 Task: Search one way flight ticket for 2 adults, 2 children, 2 infants in seat in first from Detroit: Detroit Metro Wayne County Airport to Jacksonville: Albert J. Ellis Airport on 5-3-2023. Number of bags: 1 checked bag. Price is upto 81000. Outbound departure time preference is 4:30.
Action: Mouse moved to (231, 368)
Screenshot: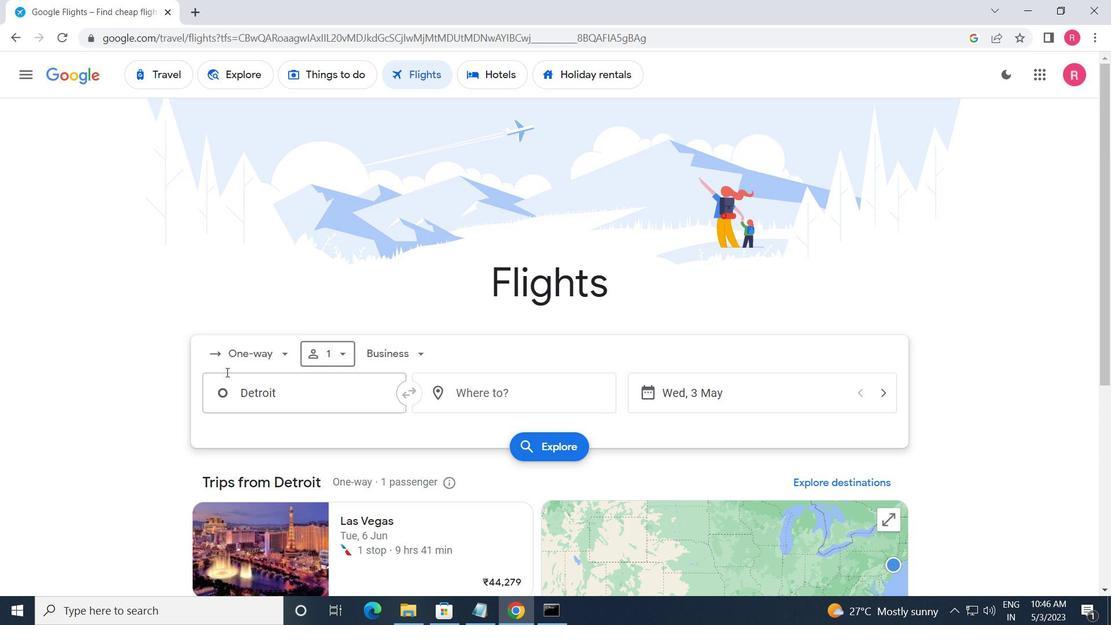 
Action: Mouse pressed left at (231, 368)
Screenshot: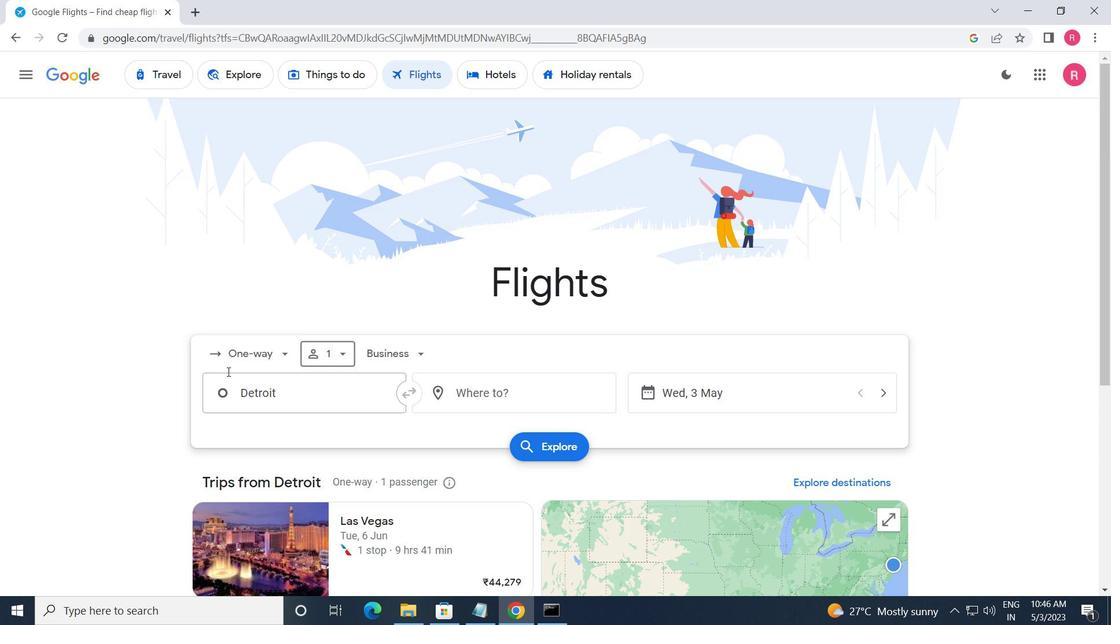 
Action: Mouse moved to (244, 427)
Screenshot: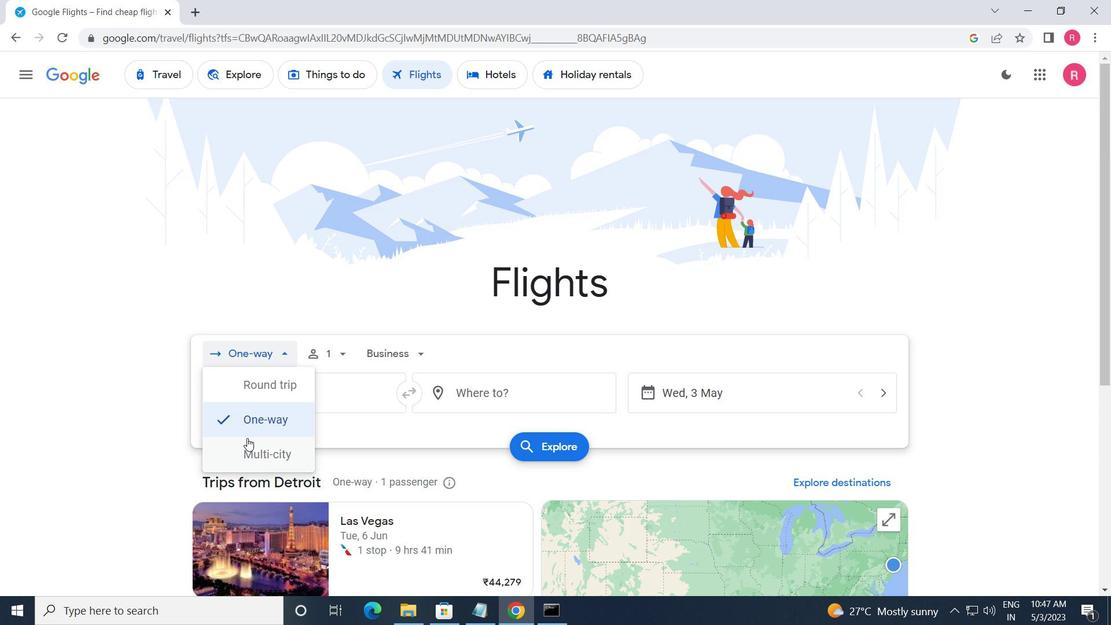 
Action: Mouse pressed left at (244, 427)
Screenshot: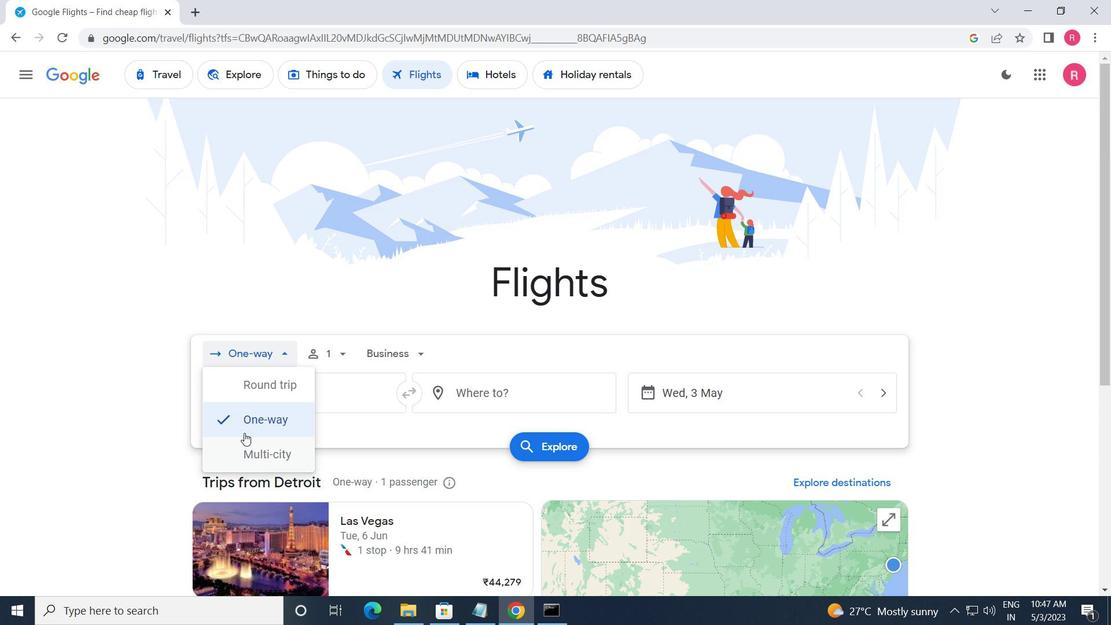 
Action: Mouse moved to (310, 357)
Screenshot: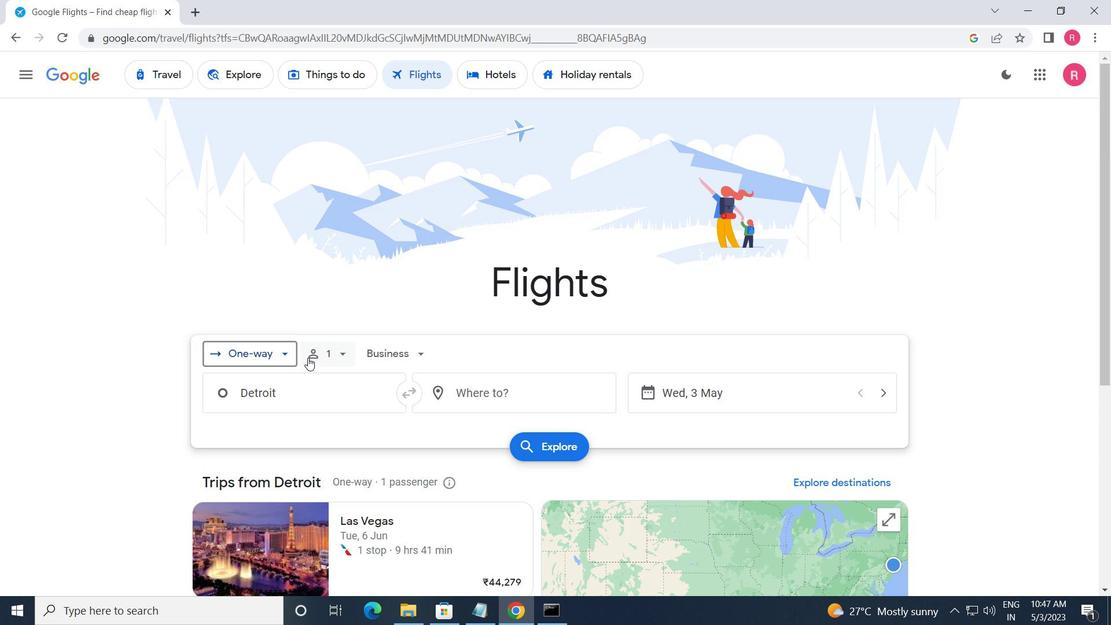 
Action: Mouse pressed left at (310, 357)
Screenshot: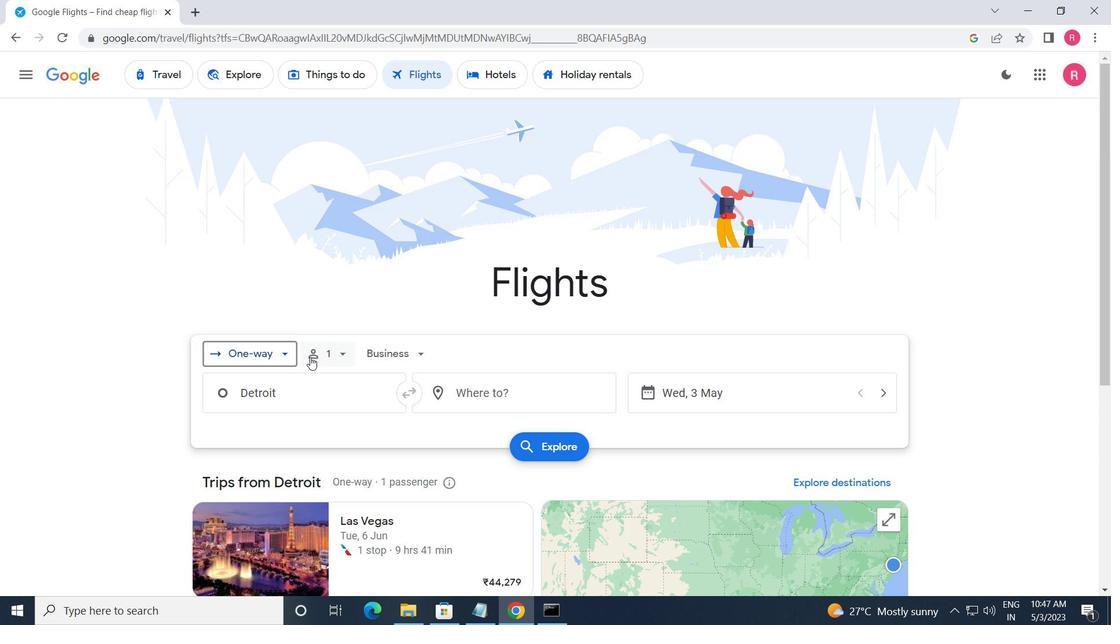 
Action: Mouse moved to (448, 394)
Screenshot: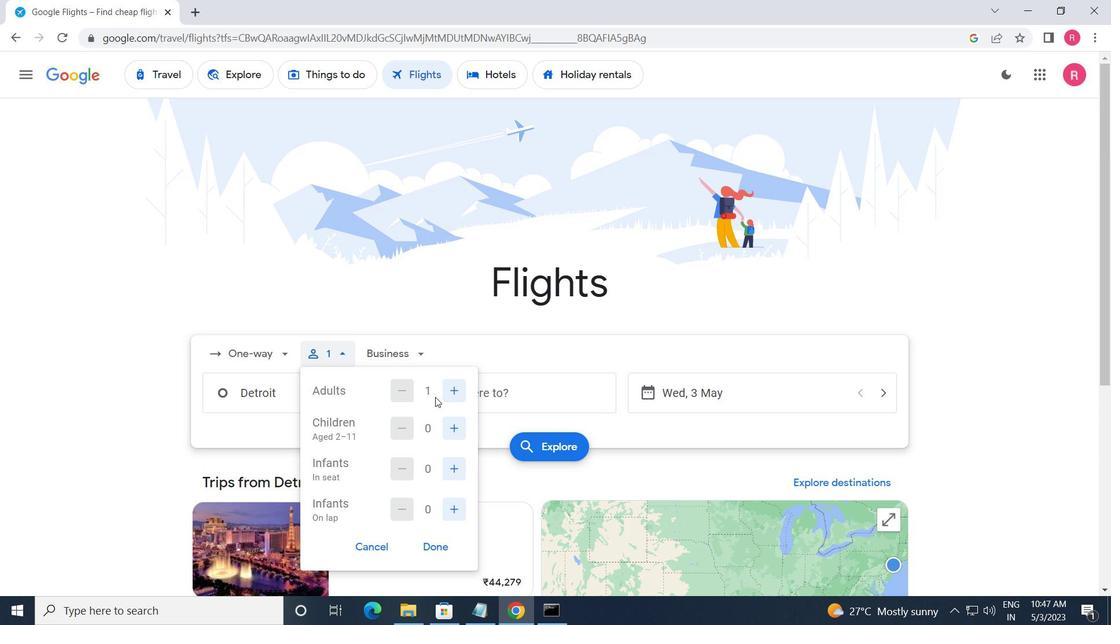 
Action: Mouse pressed left at (448, 394)
Screenshot: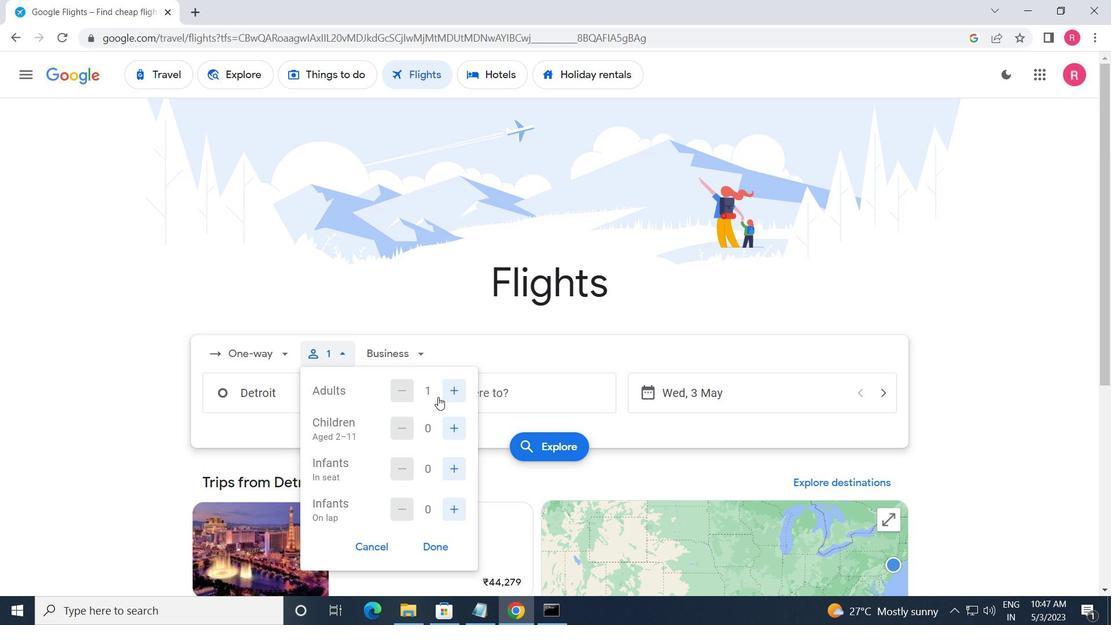 
Action: Mouse moved to (450, 419)
Screenshot: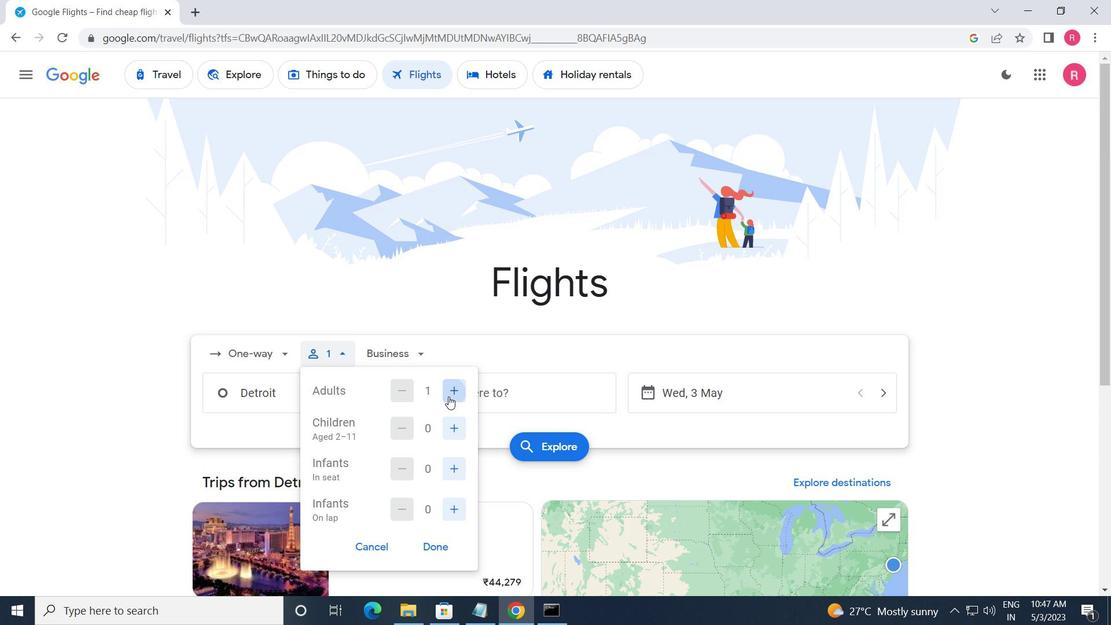 
Action: Mouse pressed left at (450, 419)
Screenshot: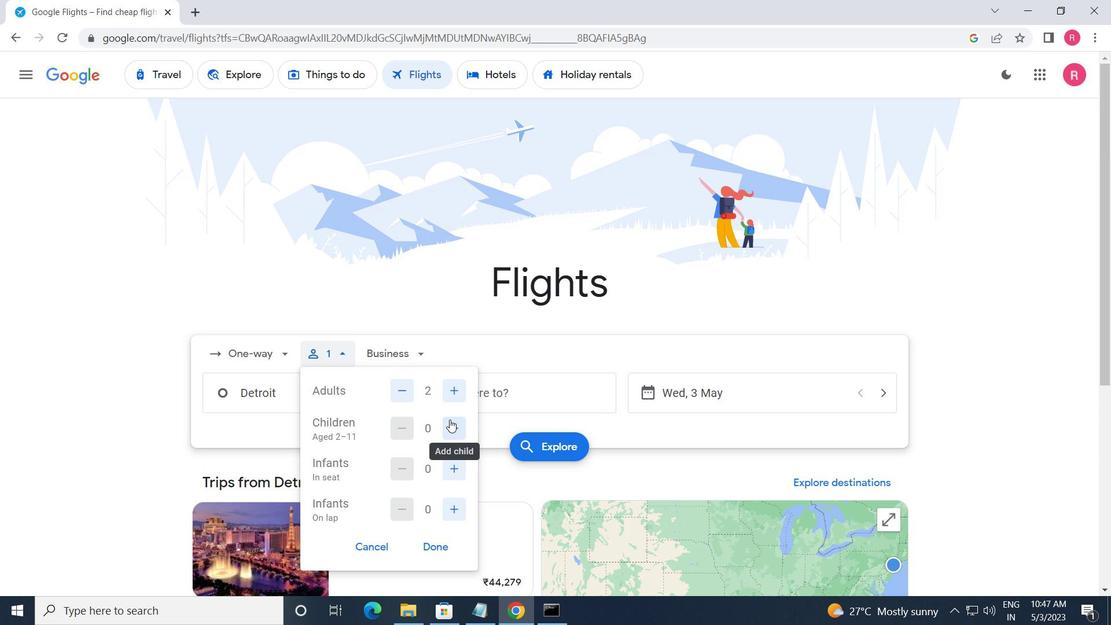 
Action: Mouse pressed left at (450, 419)
Screenshot: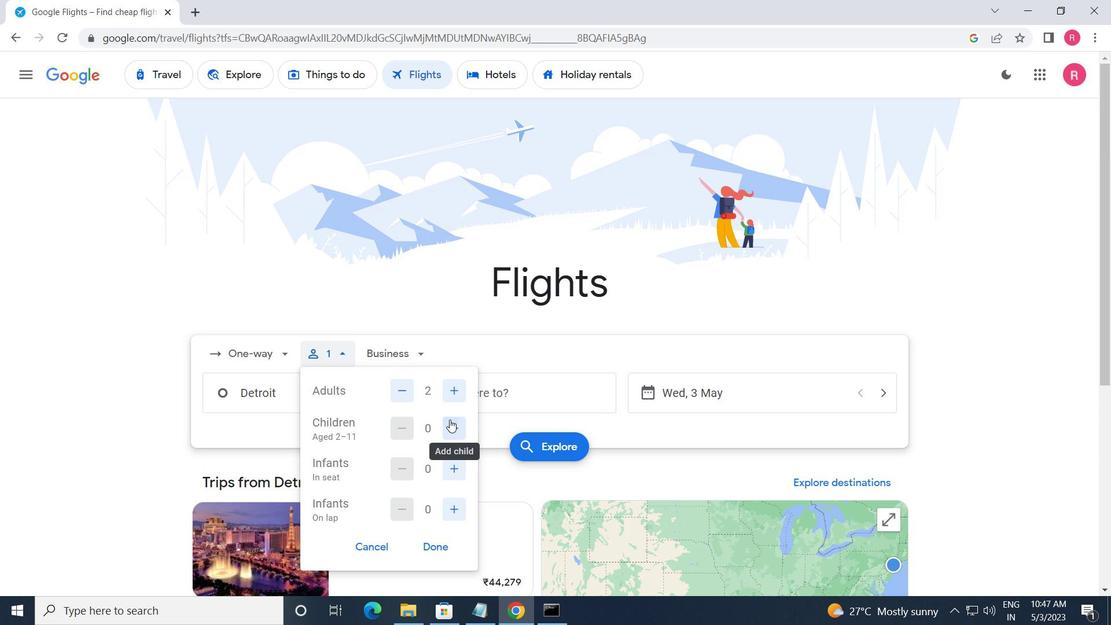 
Action: Mouse moved to (458, 467)
Screenshot: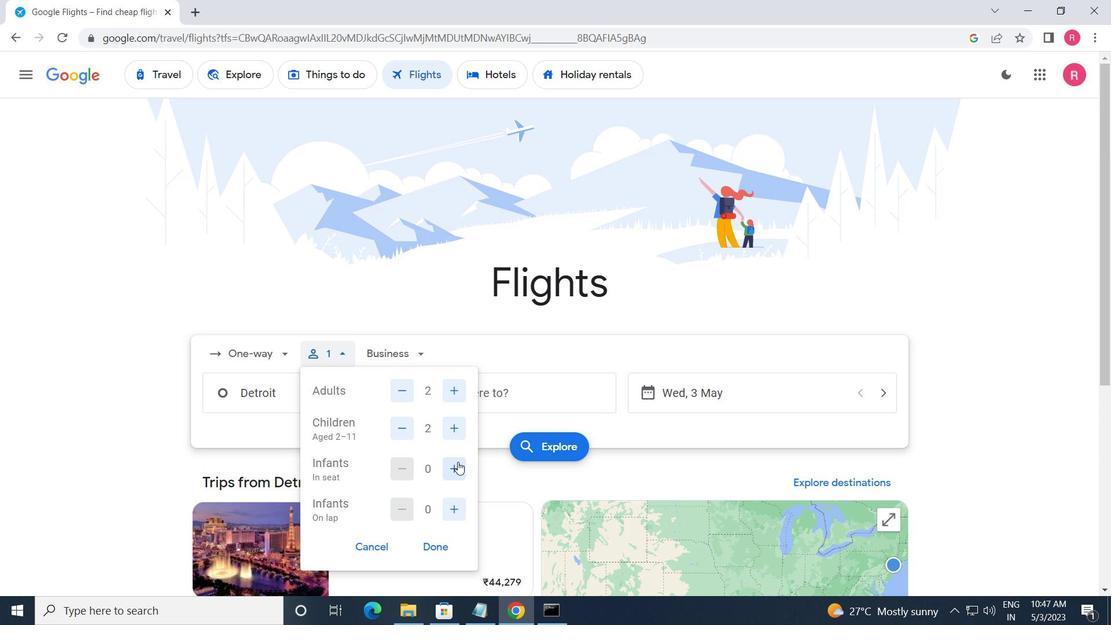 
Action: Mouse pressed left at (458, 467)
Screenshot: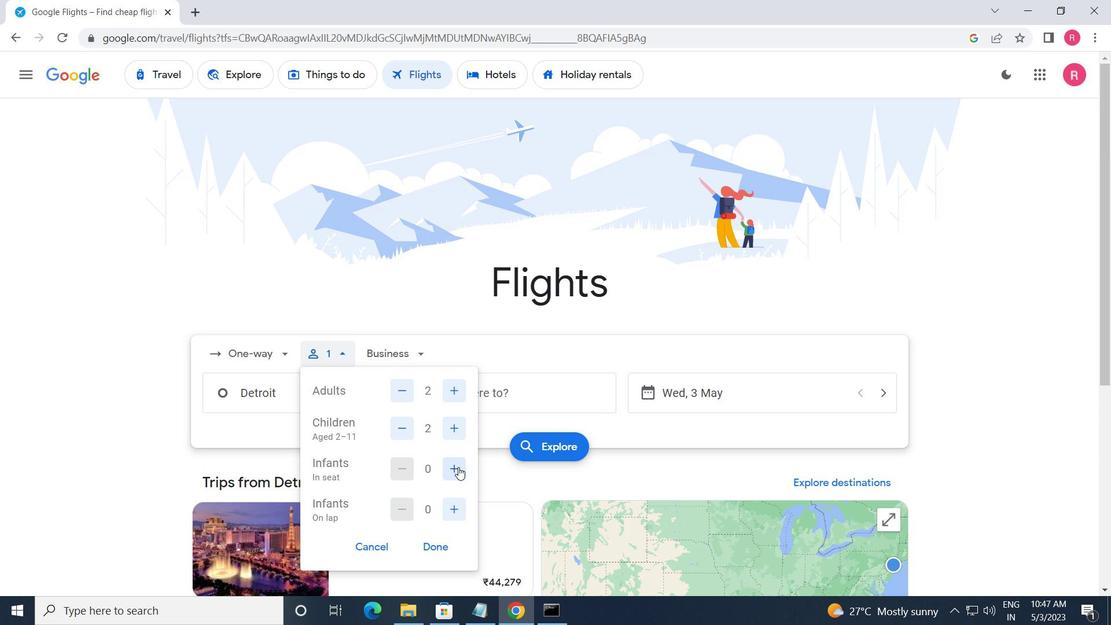 
Action: Mouse pressed left at (458, 467)
Screenshot: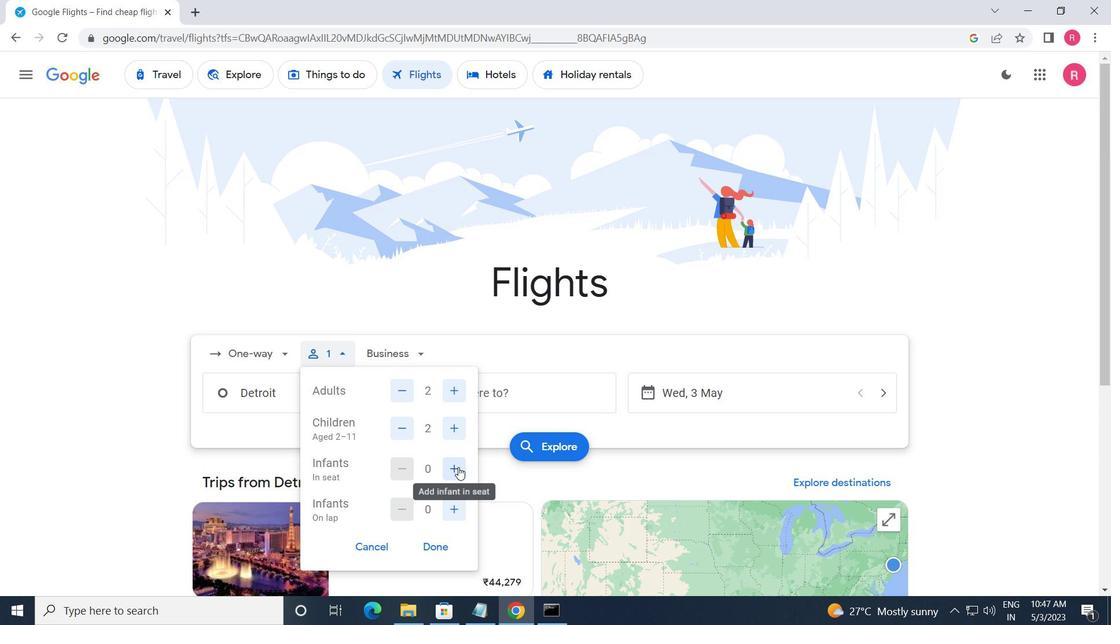 
Action: Mouse moved to (452, 542)
Screenshot: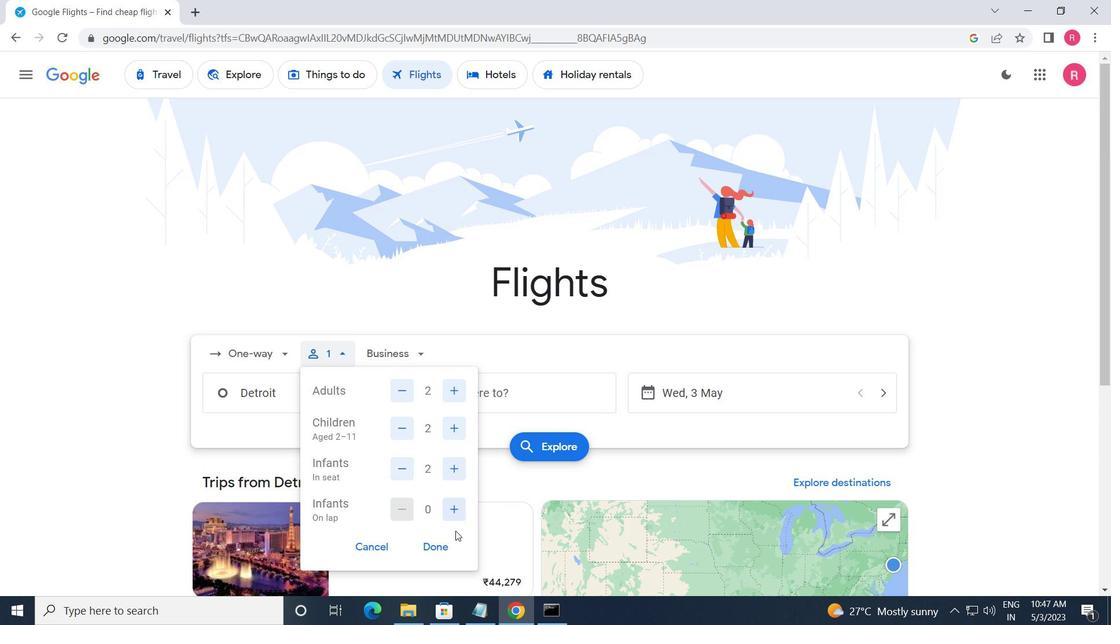
Action: Mouse pressed left at (452, 542)
Screenshot: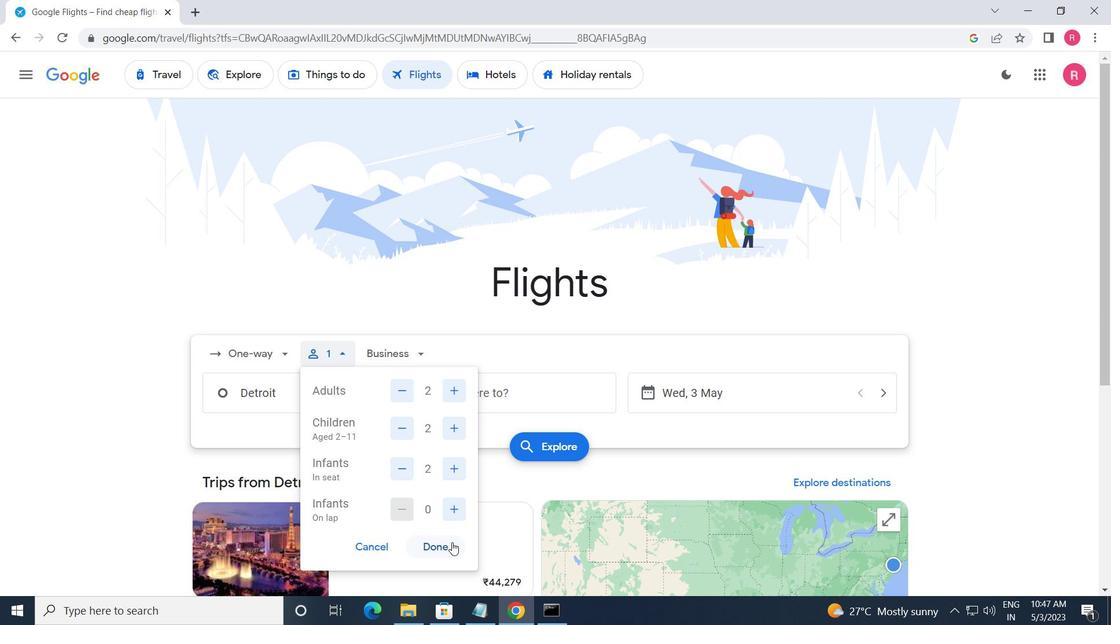 
Action: Mouse moved to (382, 350)
Screenshot: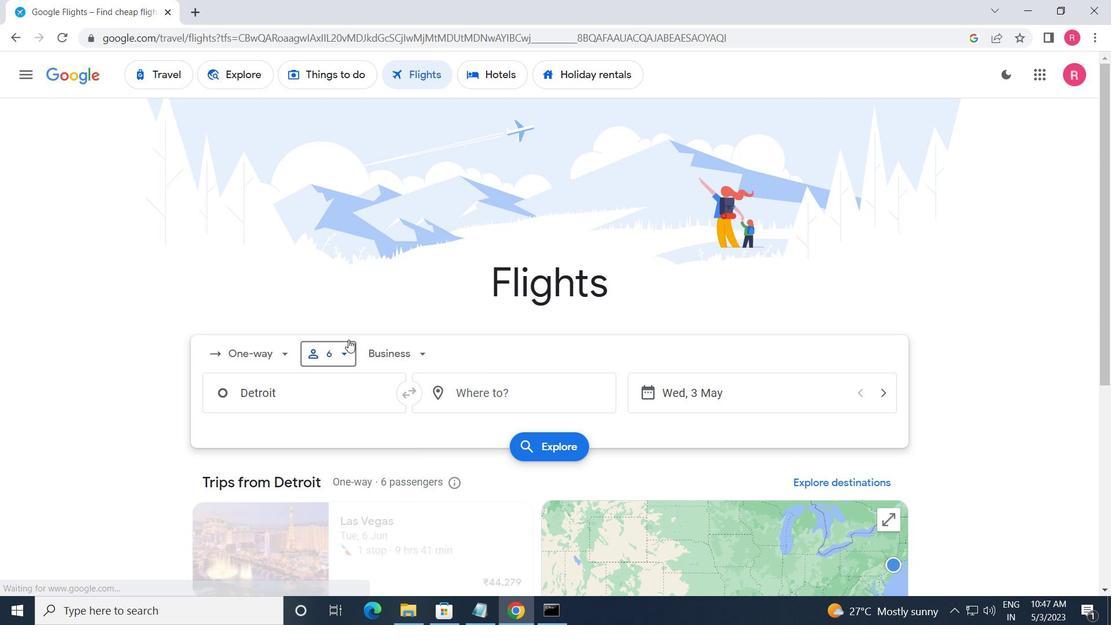 
Action: Mouse pressed left at (382, 350)
Screenshot: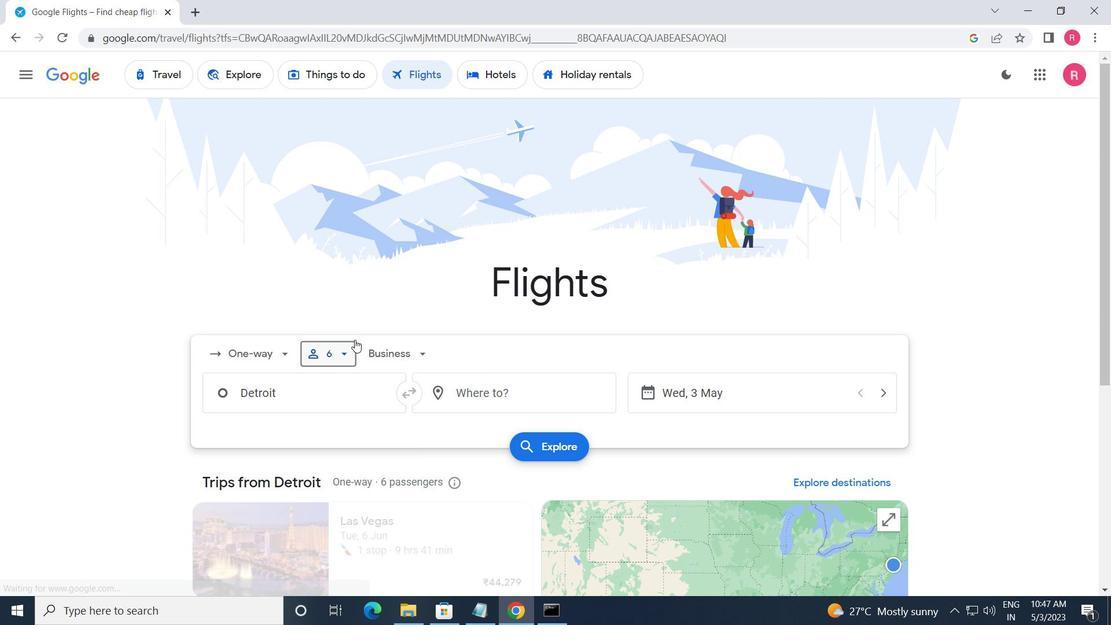 
Action: Mouse moved to (410, 485)
Screenshot: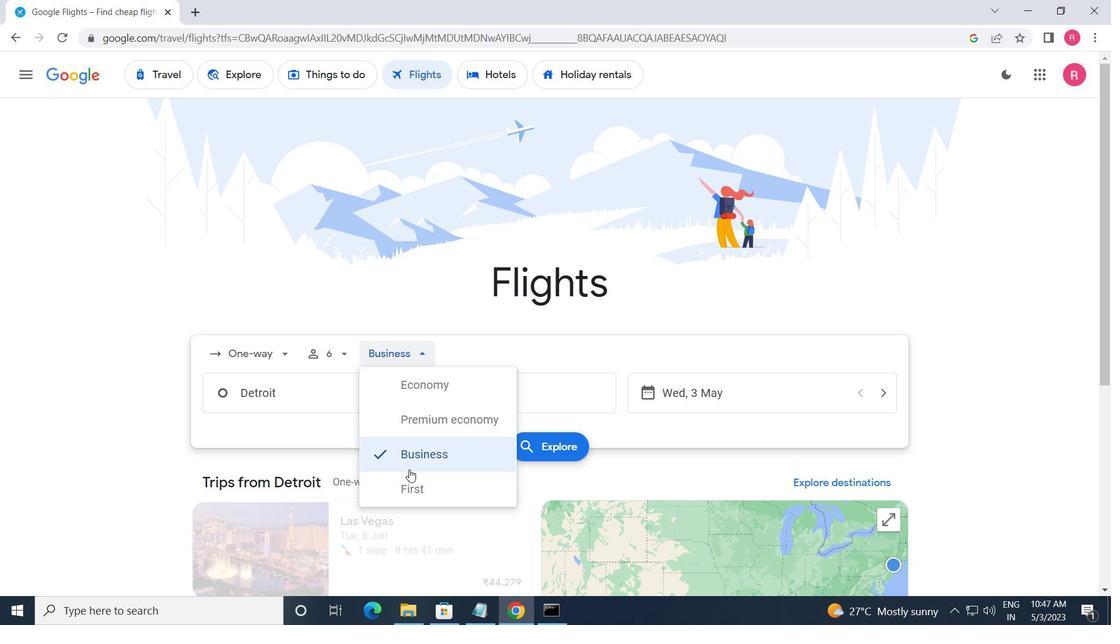 
Action: Mouse pressed left at (410, 485)
Screenshot: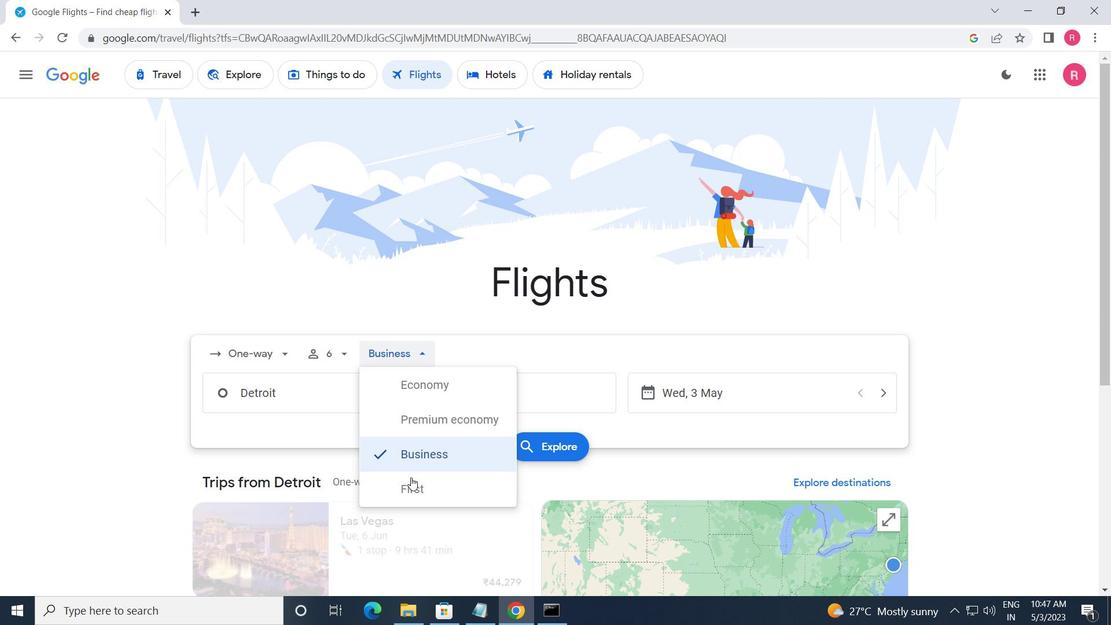 
Action: Mouse moved to (350, 412)
Screenshot: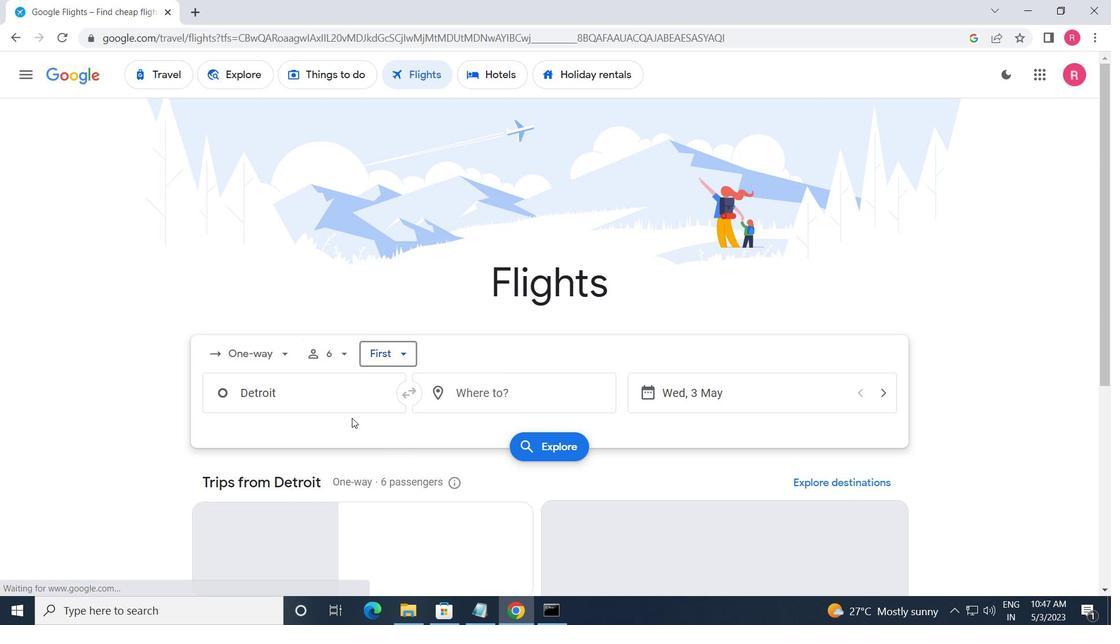 
Action: Mouse pressed left at (350, 412)
Screenshot: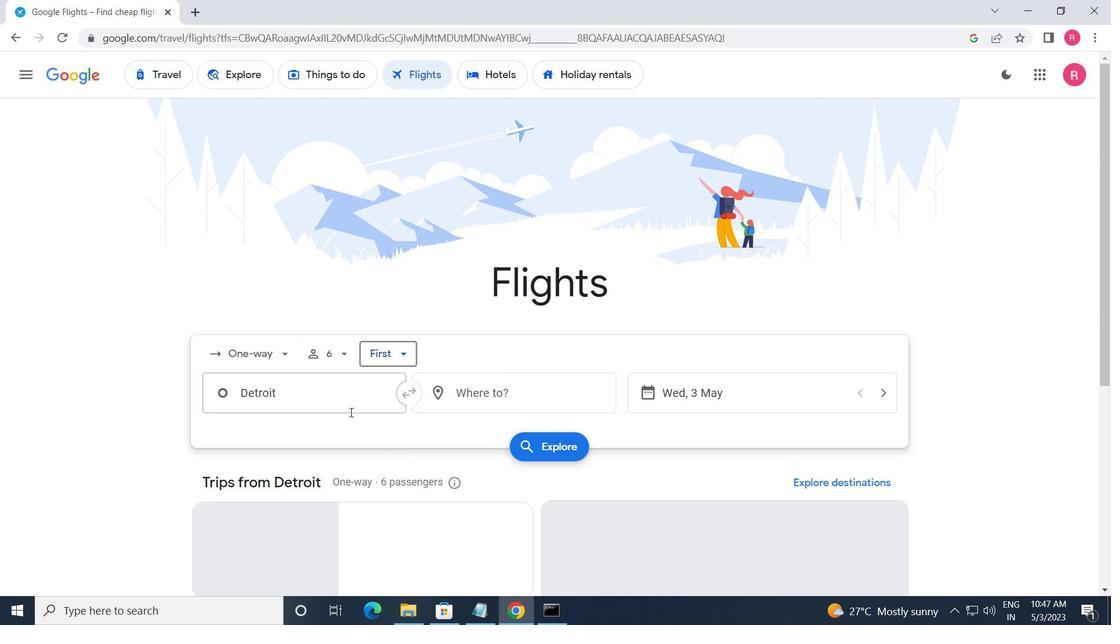 
Action: Mouse moved to (286, 399)
Screenshot: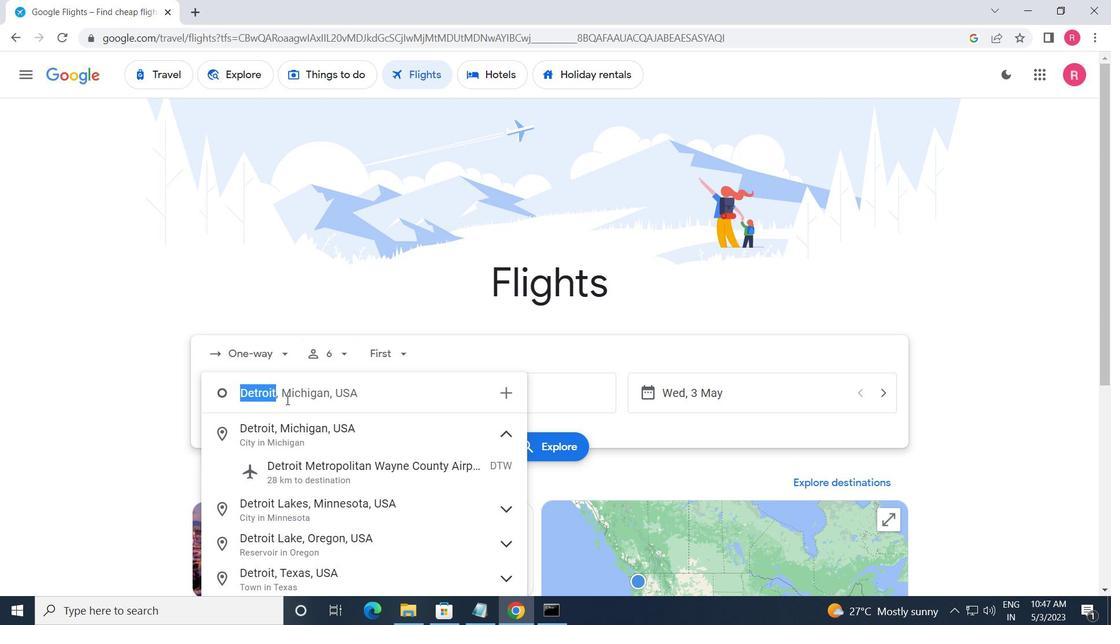 
Action: Key pressed <Key.space><Key.shift_r>M<Key.backspace>
Screenshot: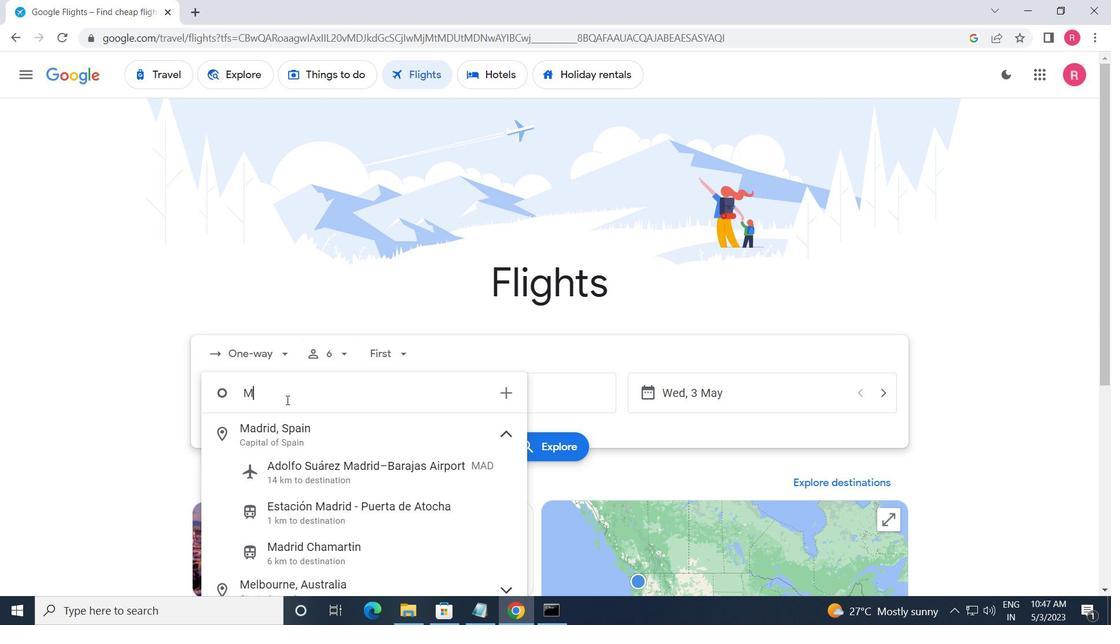 
Action: Mouse moved to (274, 439)
Screenshot: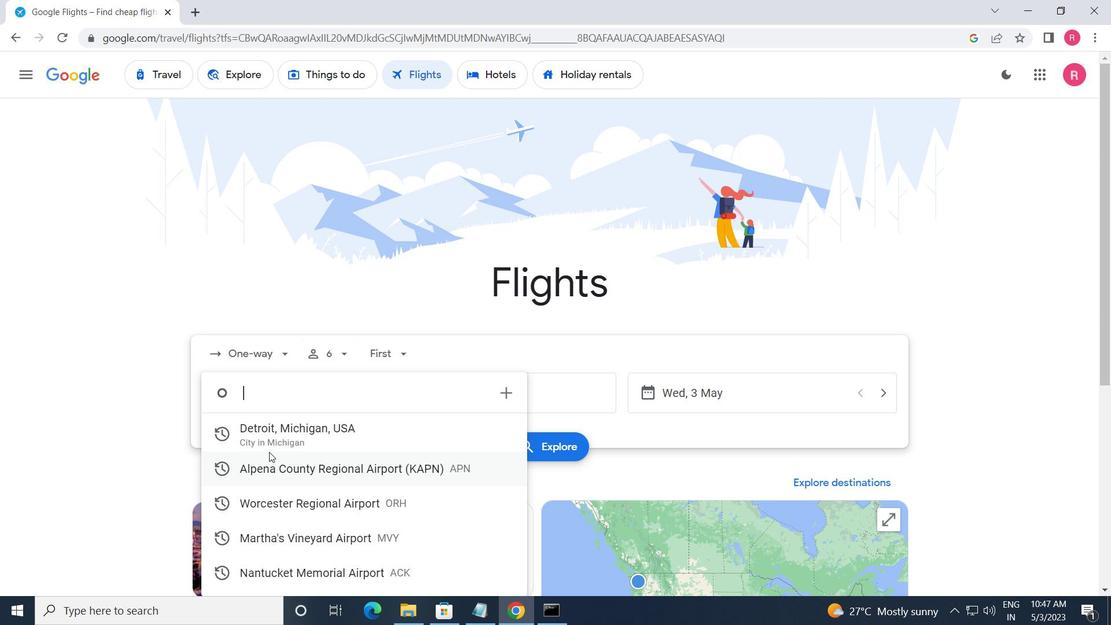 
Action: Mouse pressed left at (274, 439)
Screenshot: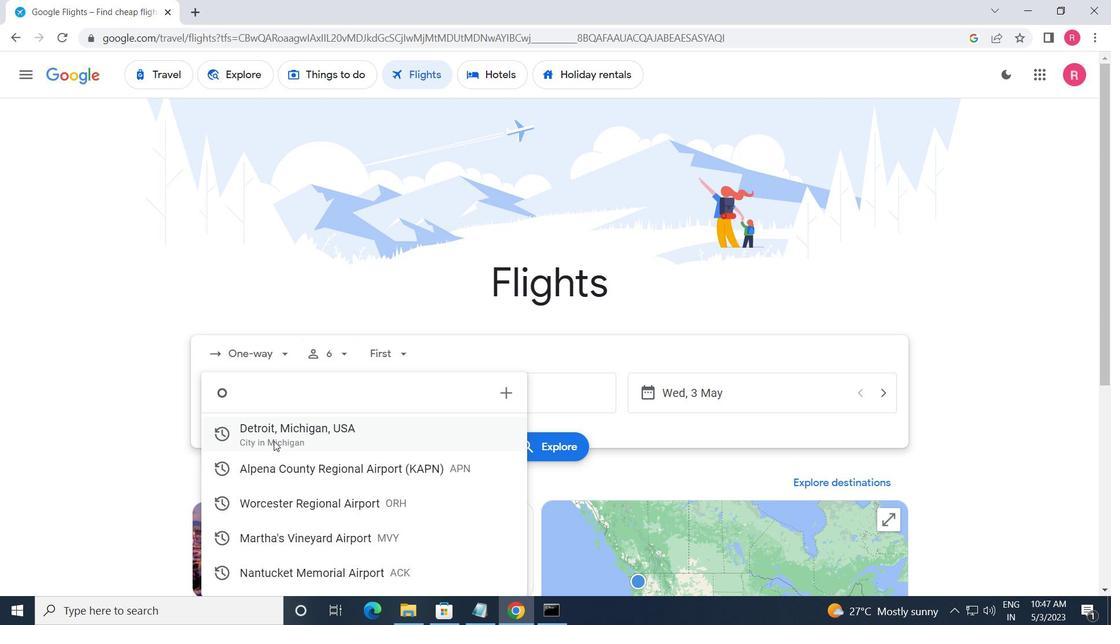 
Action: Mouse moved to (504, 398)
Screenshot: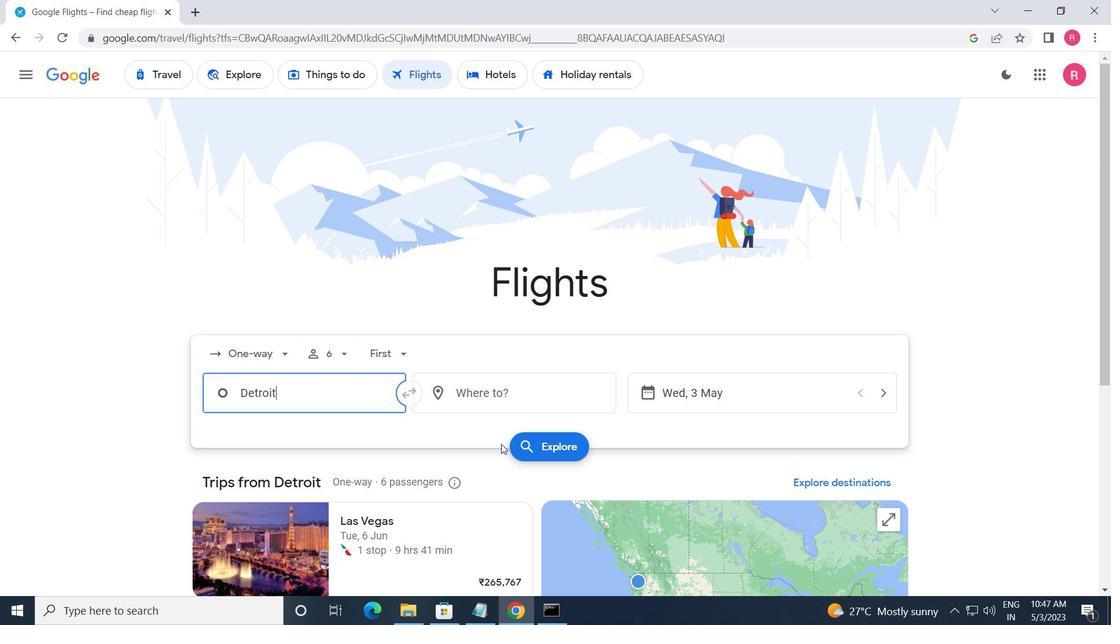 
Action: Mouse pressed left at (504, 398)
Screenshot: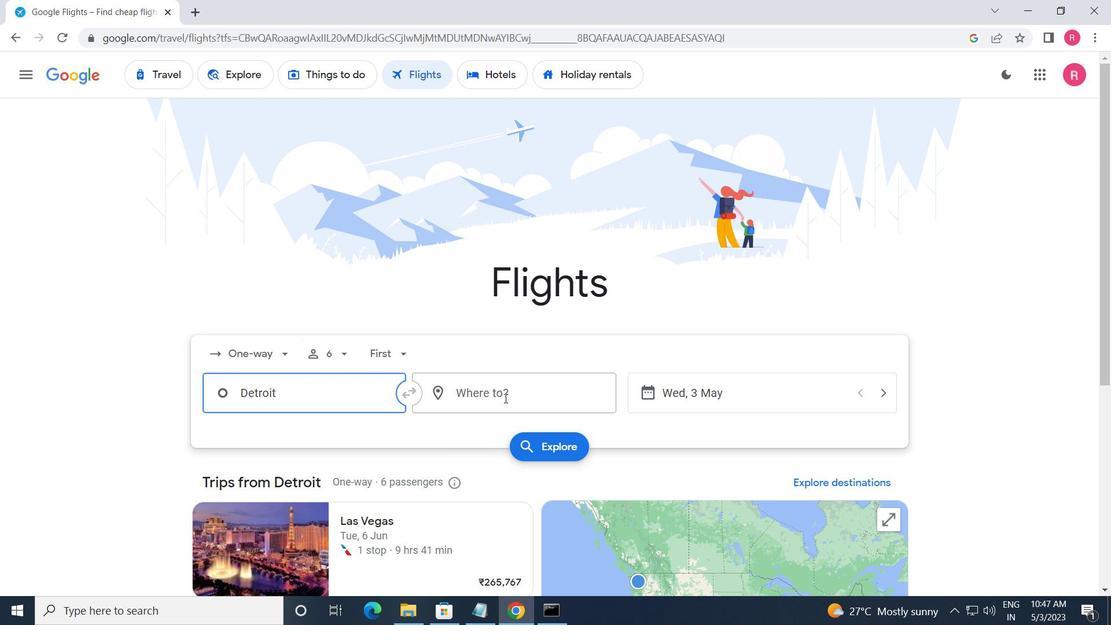 
Action: Mouse moved to (497, 545)
Screenshot: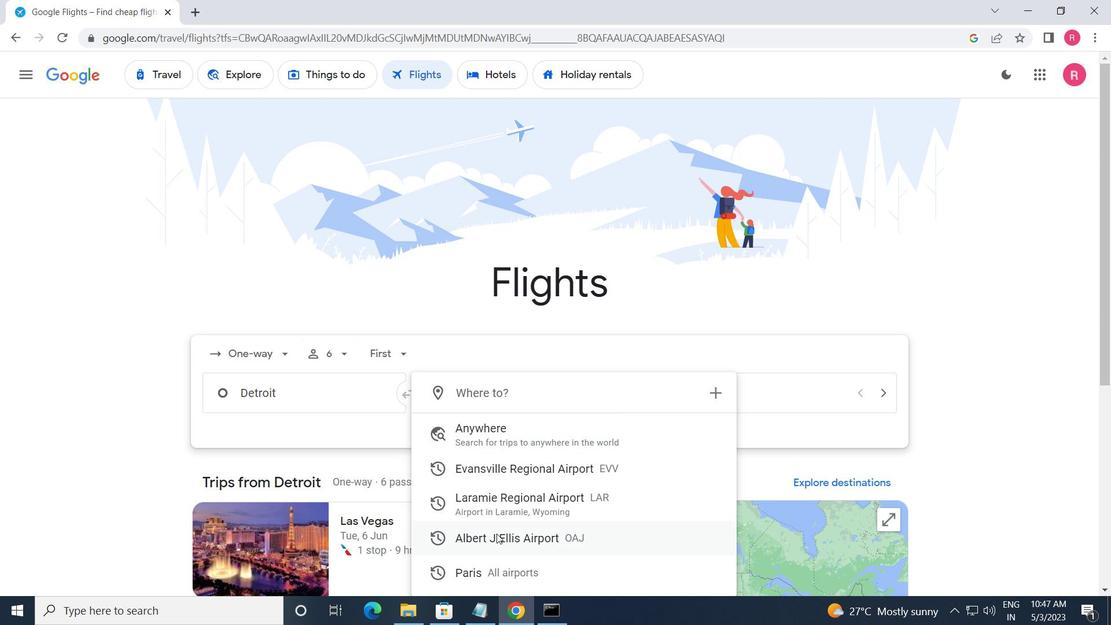 
Action: Mouse pressed left at (497, 545)
Screenshot: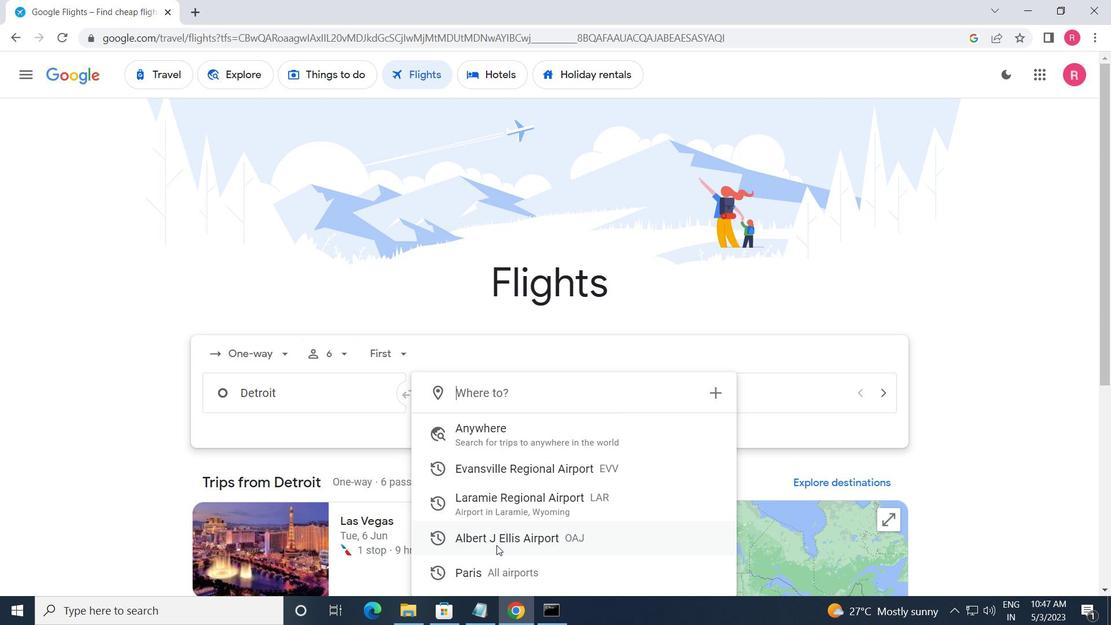 
Action: Mouse moved to (725, 391)
Screenshot: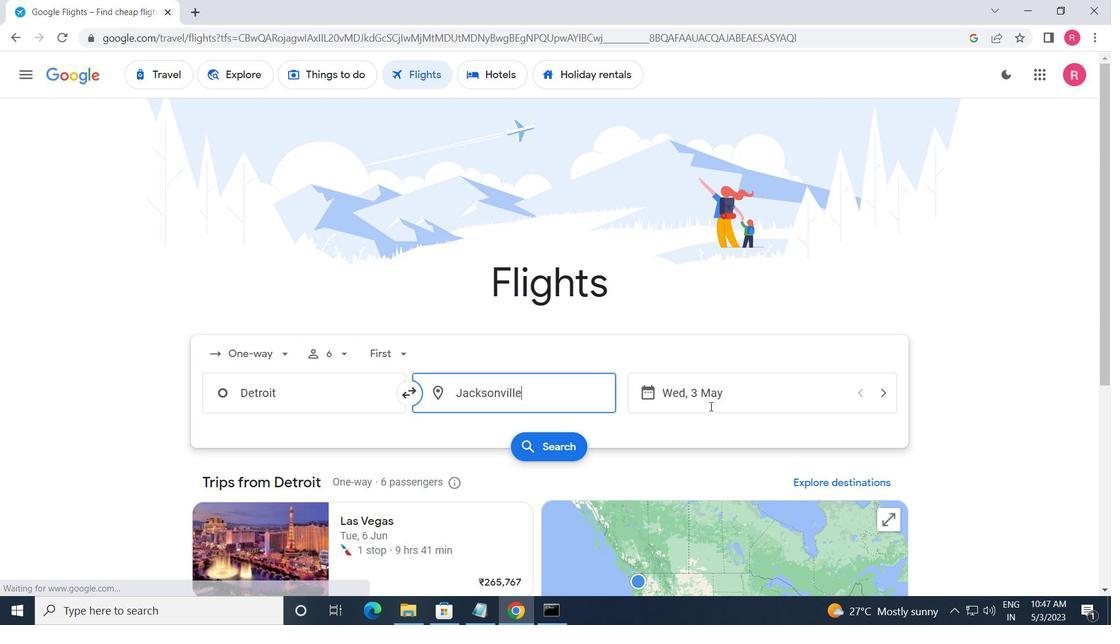 
Action: Mouse pressed left at (725, 391)
Screenshot: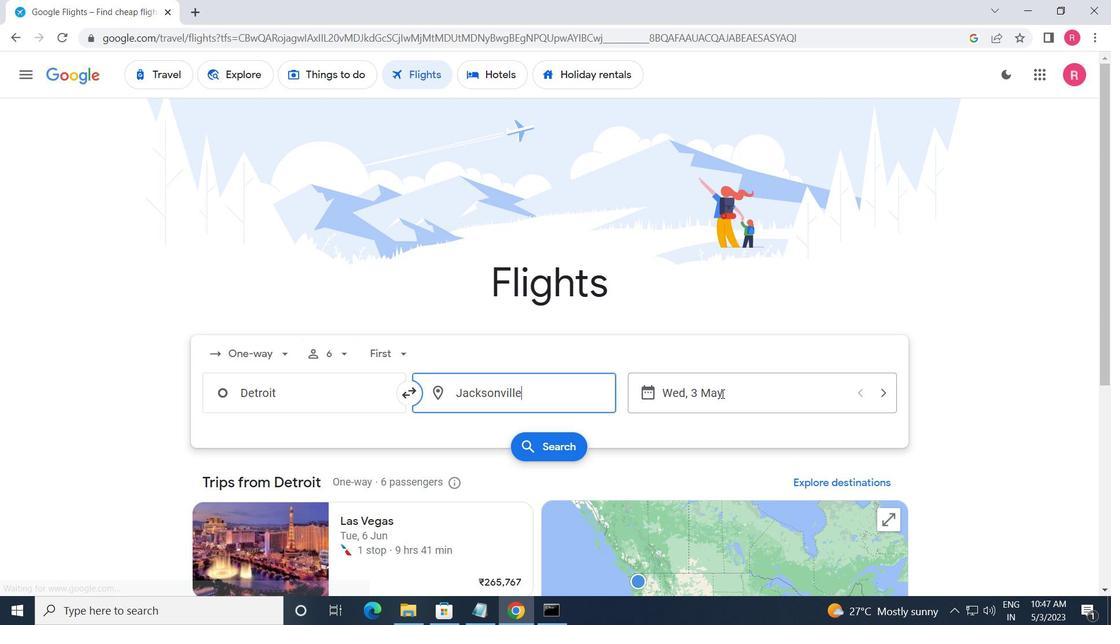 
Action: Mouse moved to (489, 331)
Screenshot: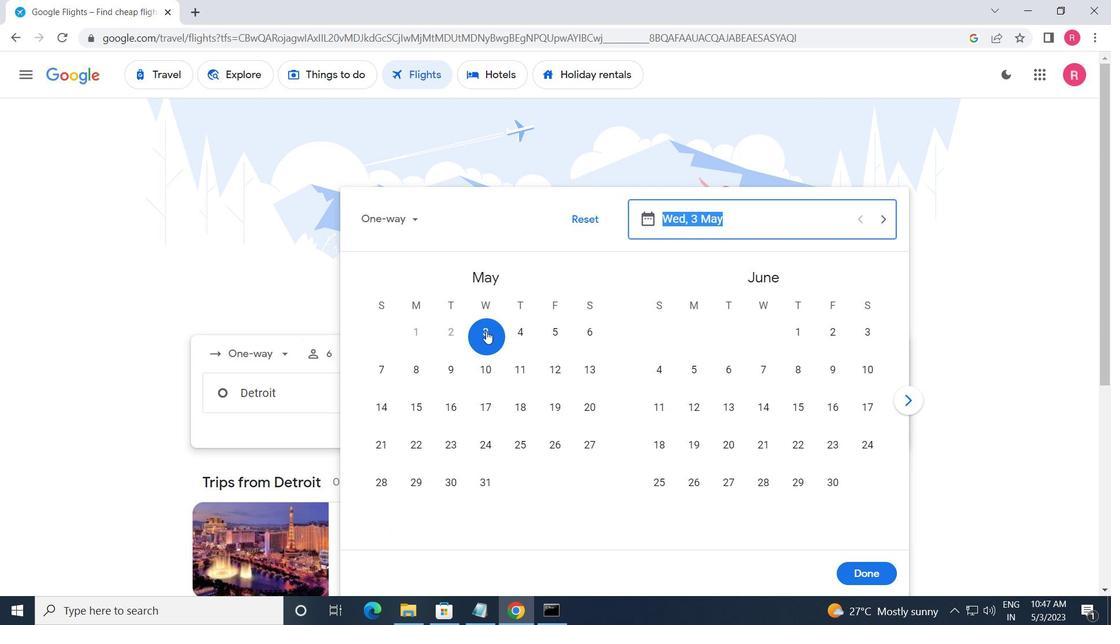 
Action: Mouse pressed left at (489, 331)
Screenshot: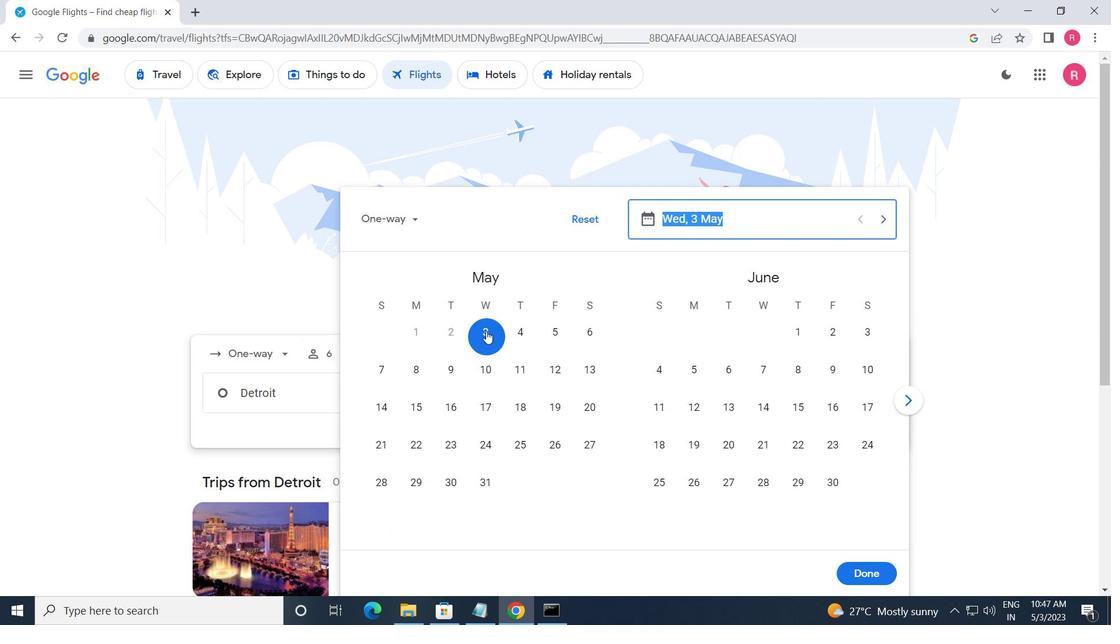 
Action: Mouse moved to (879, 574)
Screenshot: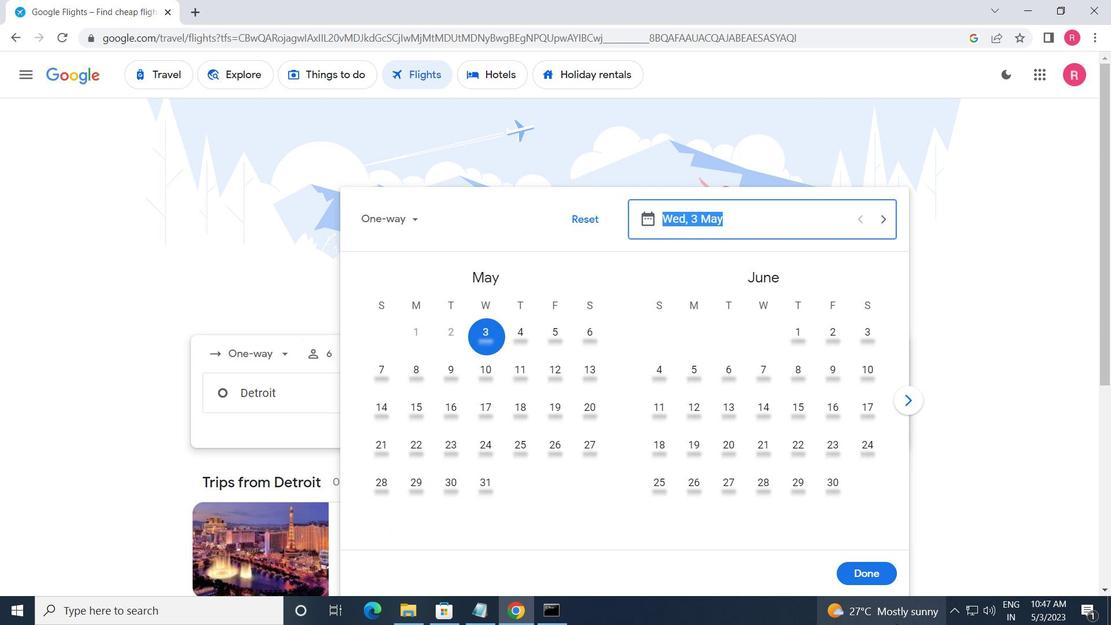 
Action: Mouse pressed left at (879, 574)
Screenshot: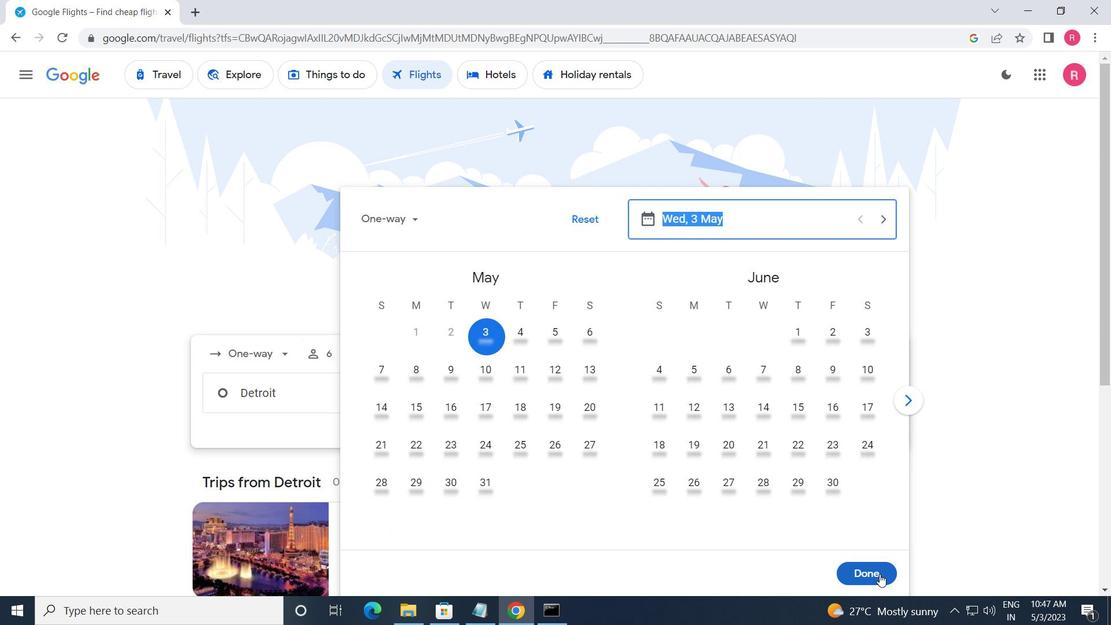 
Action: Mouse moved to (543, 451)
Screenshot: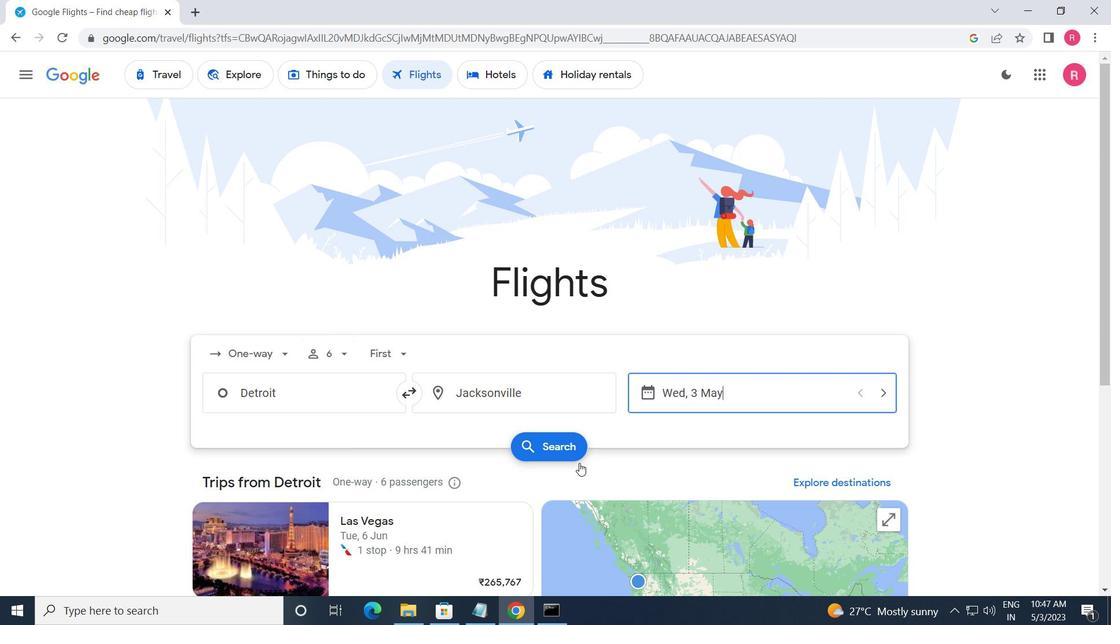 
Action: Mouse pressed left at (543, 451)
Screenshot: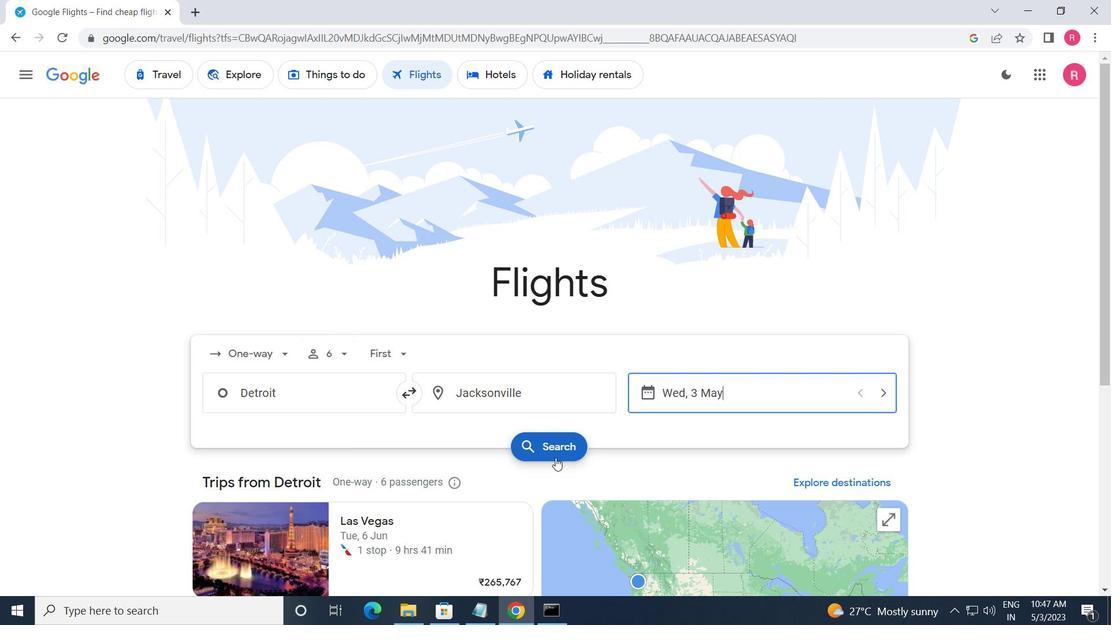 
Action: Mouse moved to (210, 206)
Screenshot: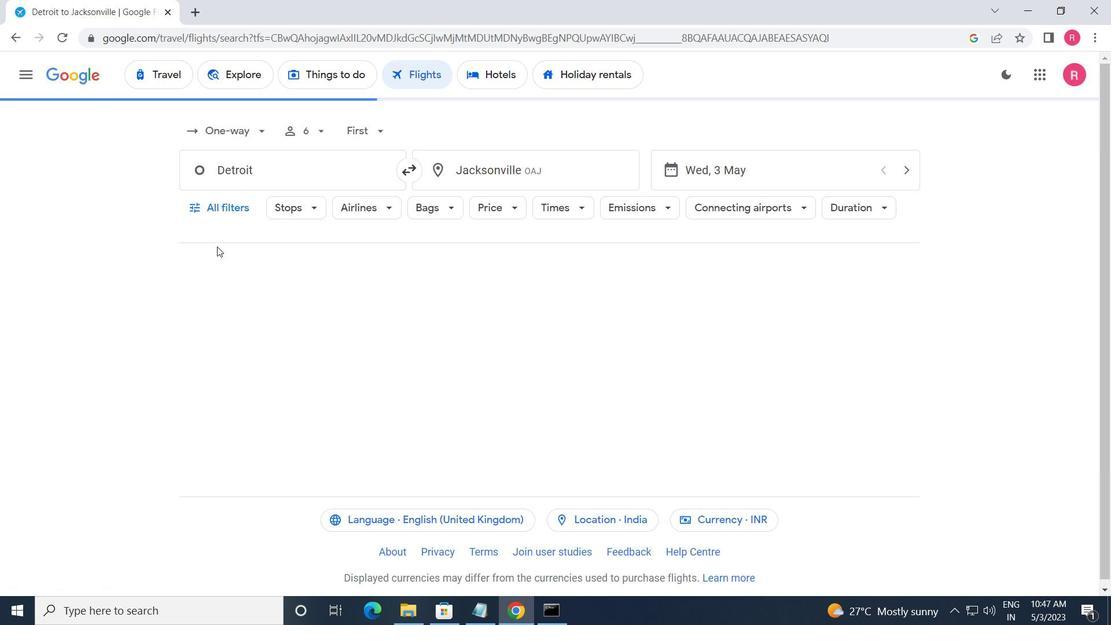 
Action: Mouse pressed left at (210, 206)
Screenshot: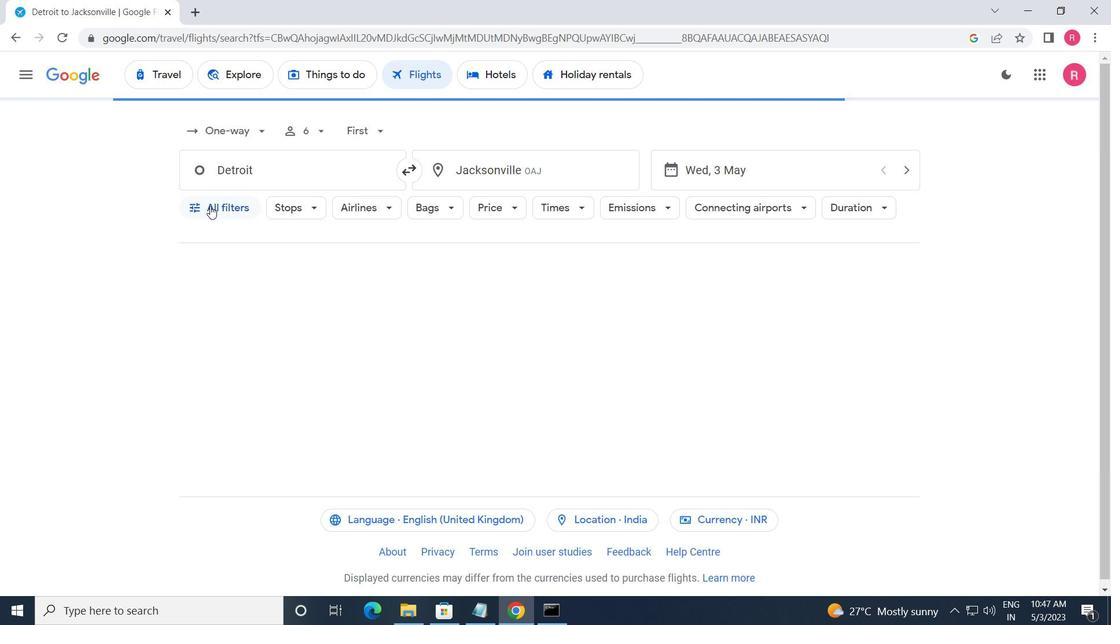 
Action: Mouse moved to (304, 378)
Screenshot: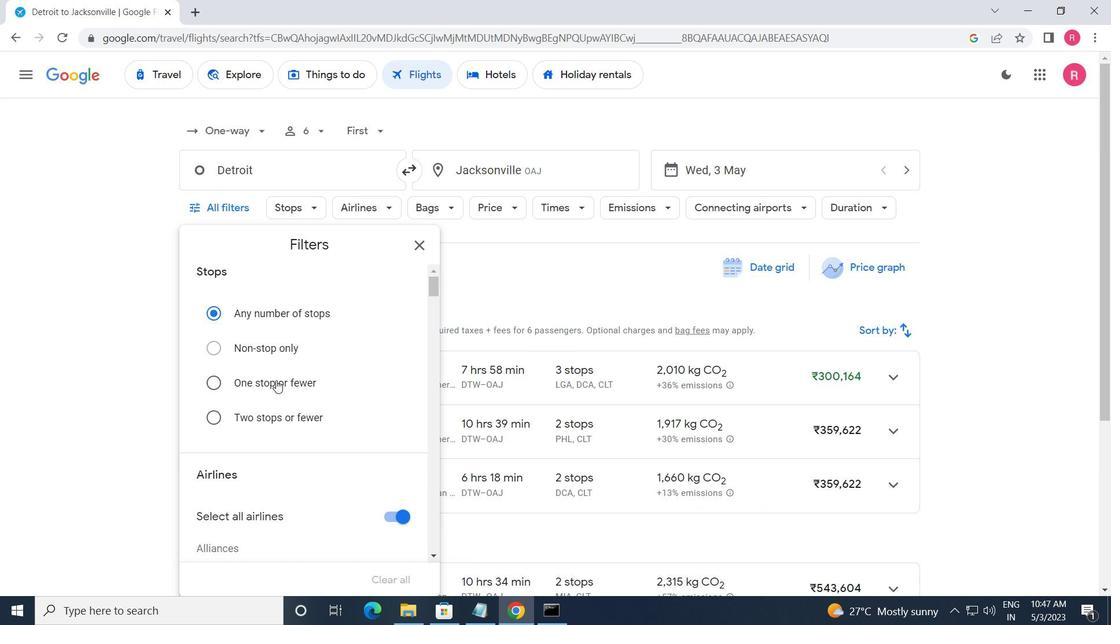 
Action: Mouse scrolled (304, 377) with delta (0, 0)
Screenshot: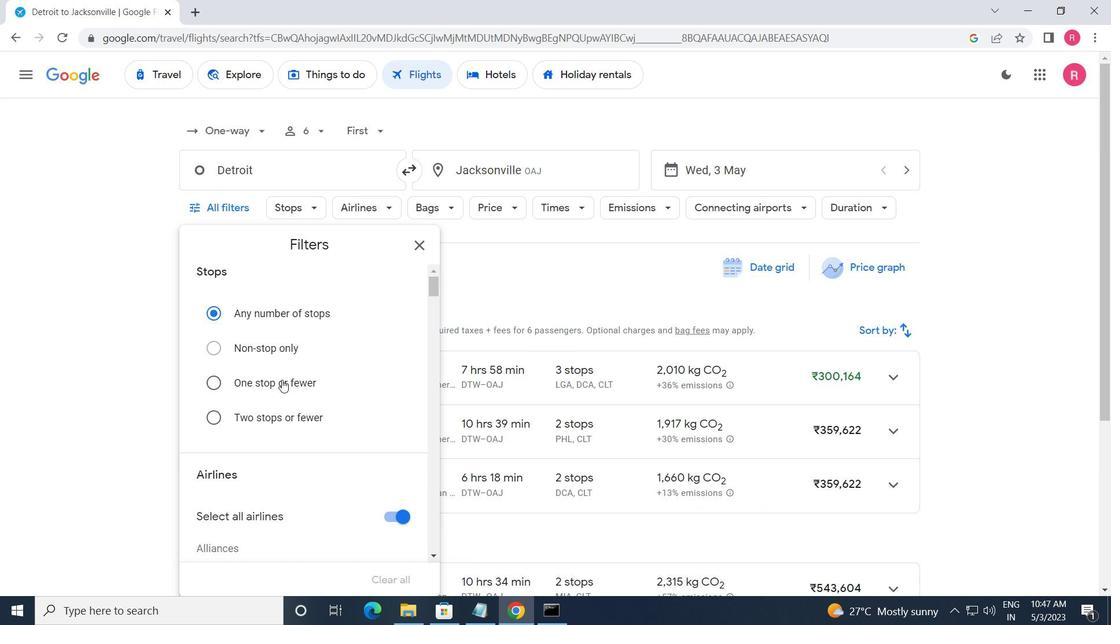 
Action: Mouse moved to (305, 379)
Screenshot: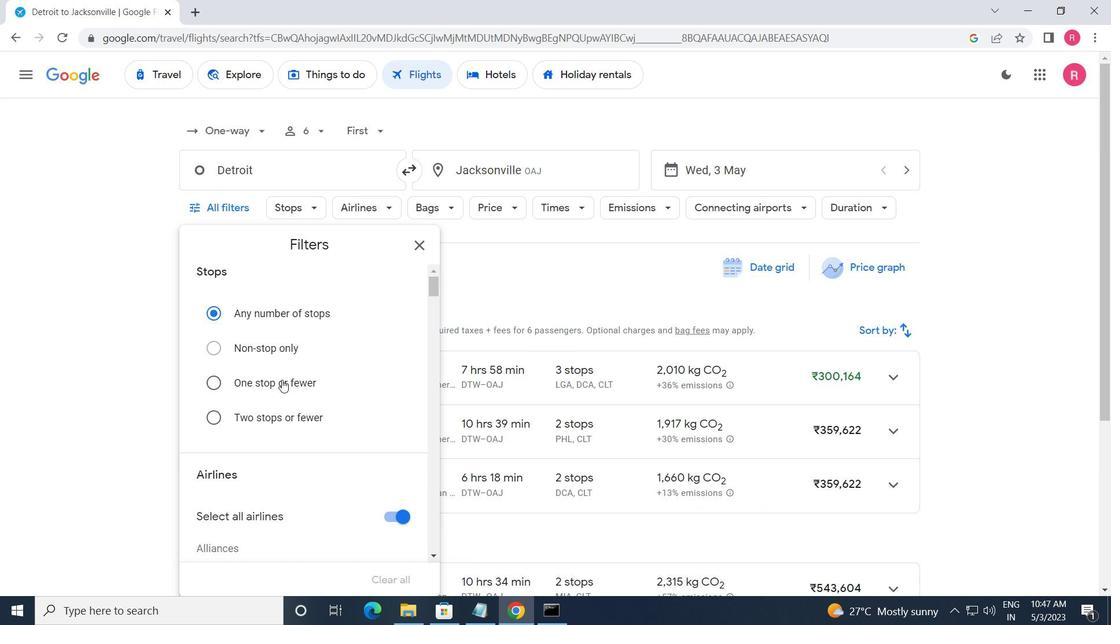 
Action: Mouse scrolled (305, 379) with delta (0, 0)
Screenshot: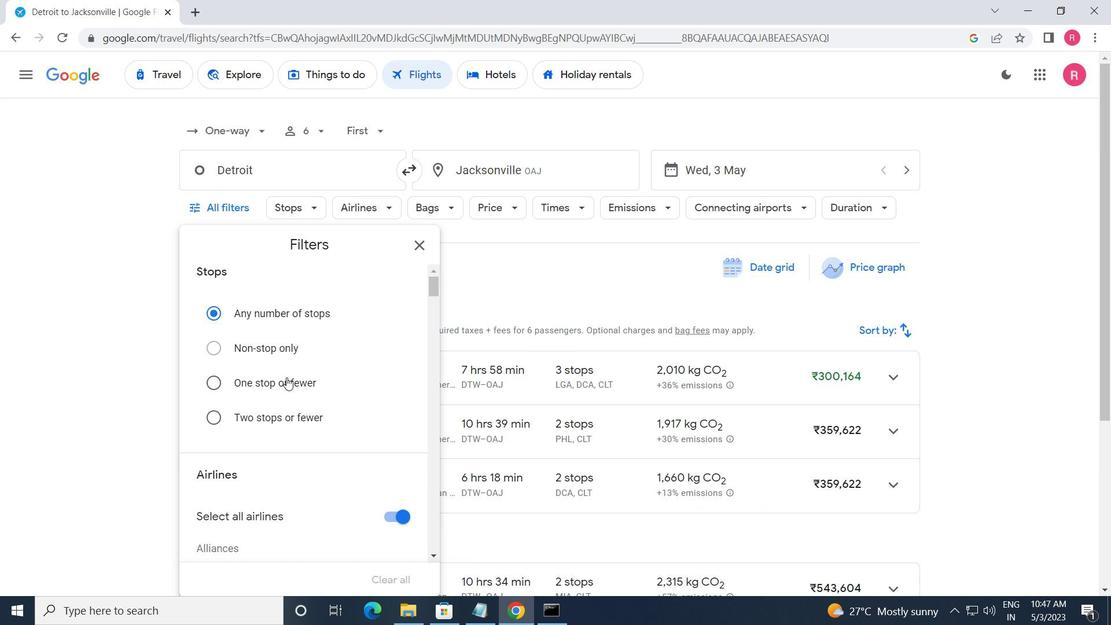 
Action: Mouse moved to (306, 380)
Screenshot: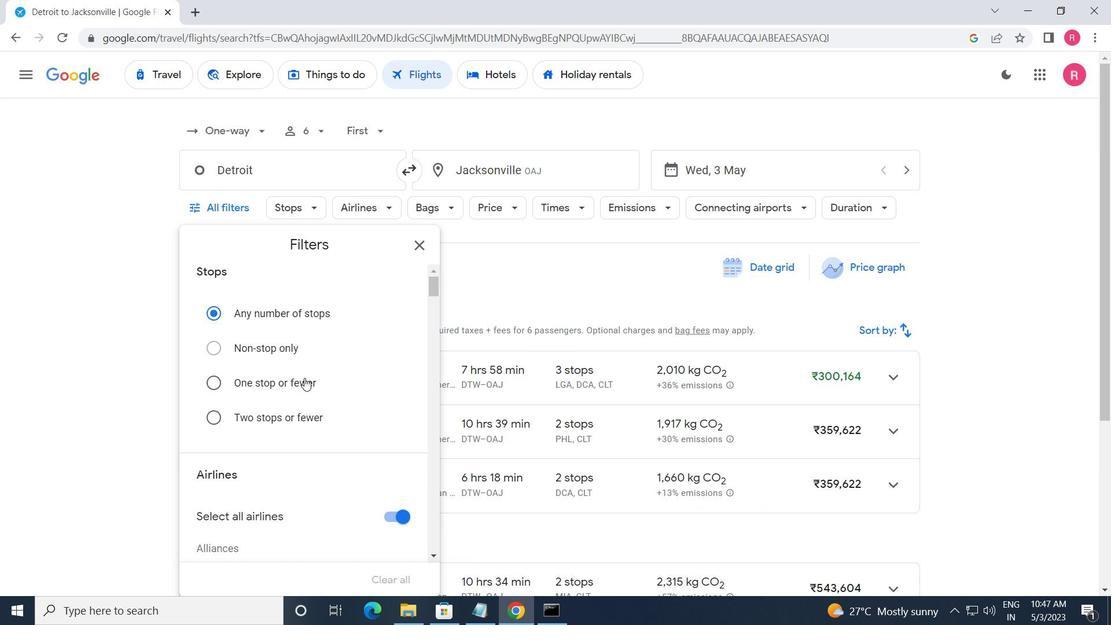 
Action: Mouse scrolled (306, 379) with delta (0, 0)
Screenshot: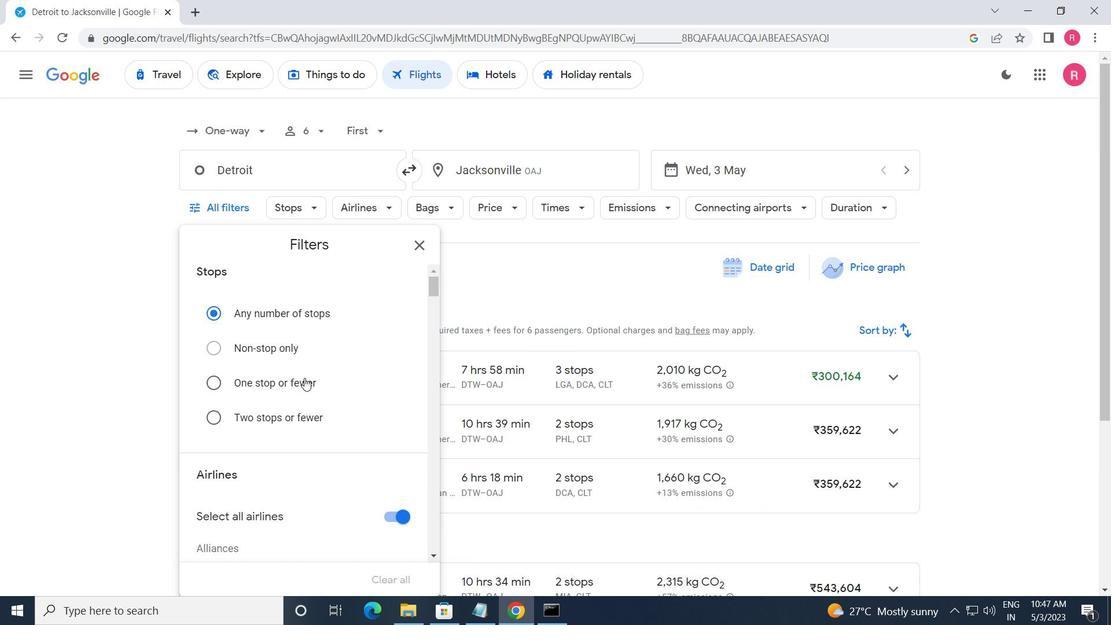 
Action: Mouse moved to (314, 387)
Screenshot: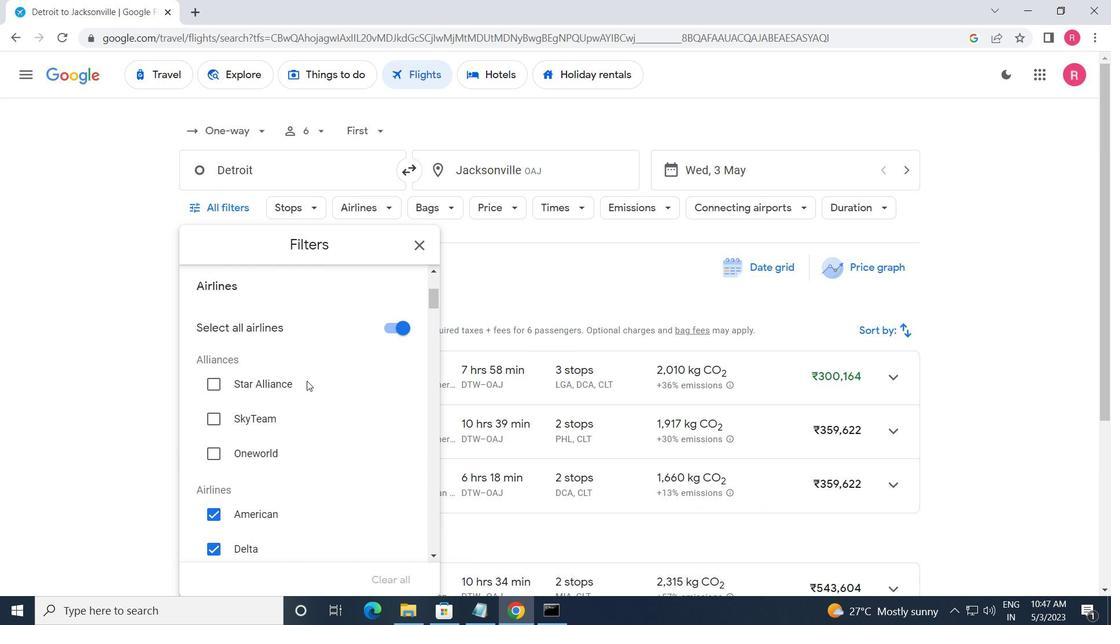
Action: Mouse scrolled (314, 387) with delta (0, 0)
Screenshot: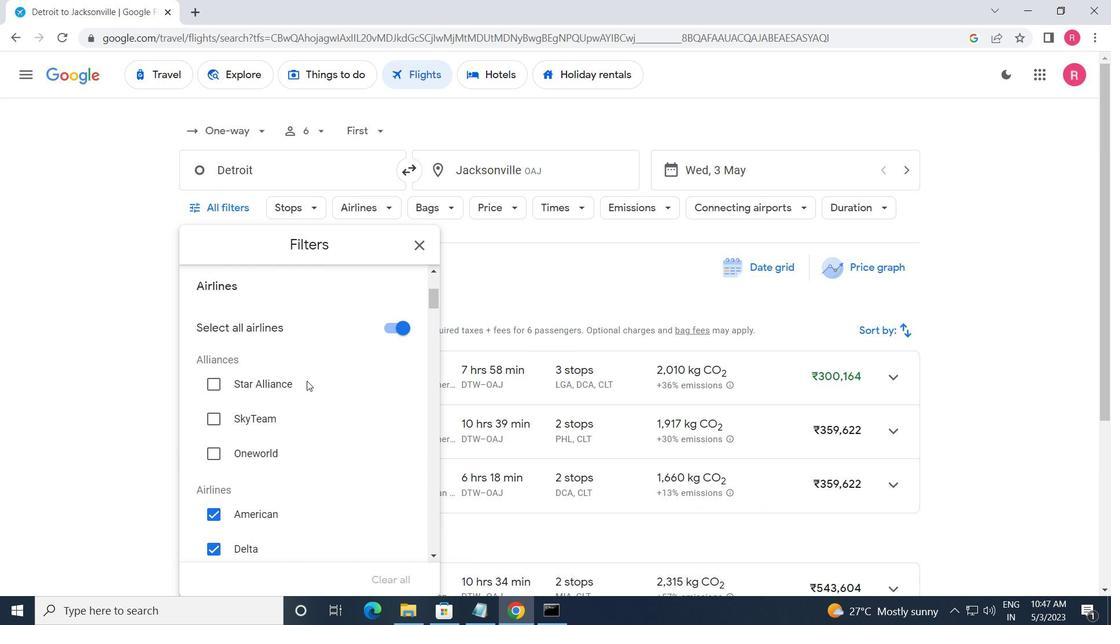 
Action: Mouse moved to (328, 392)
Screenshot: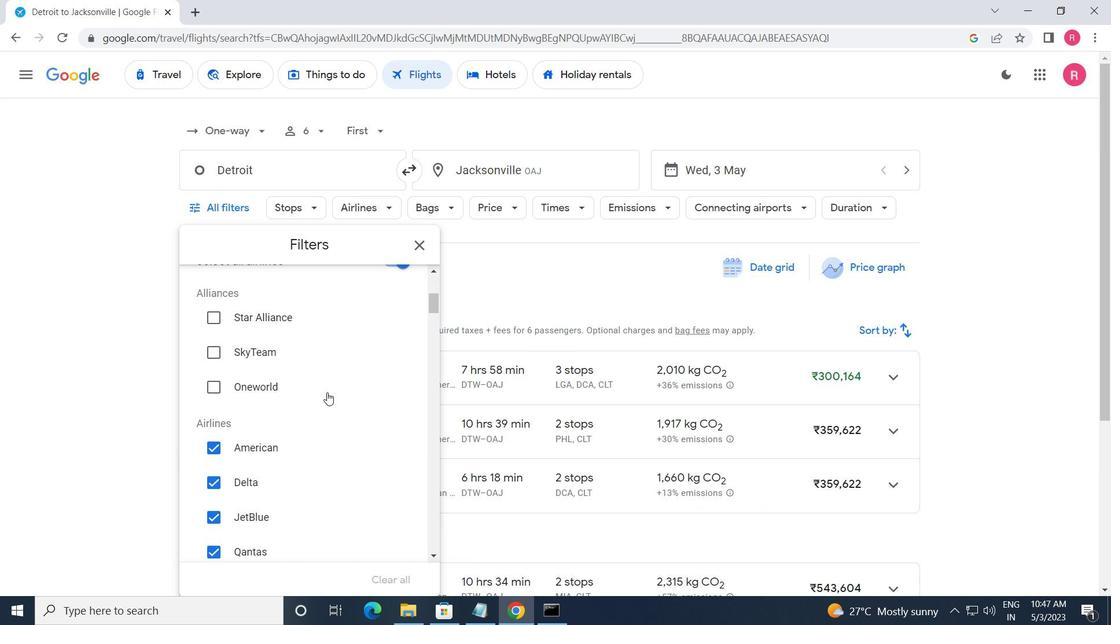 
Action: Mouse scrolled (328, 392) with delta (0, 0)
Screenshot: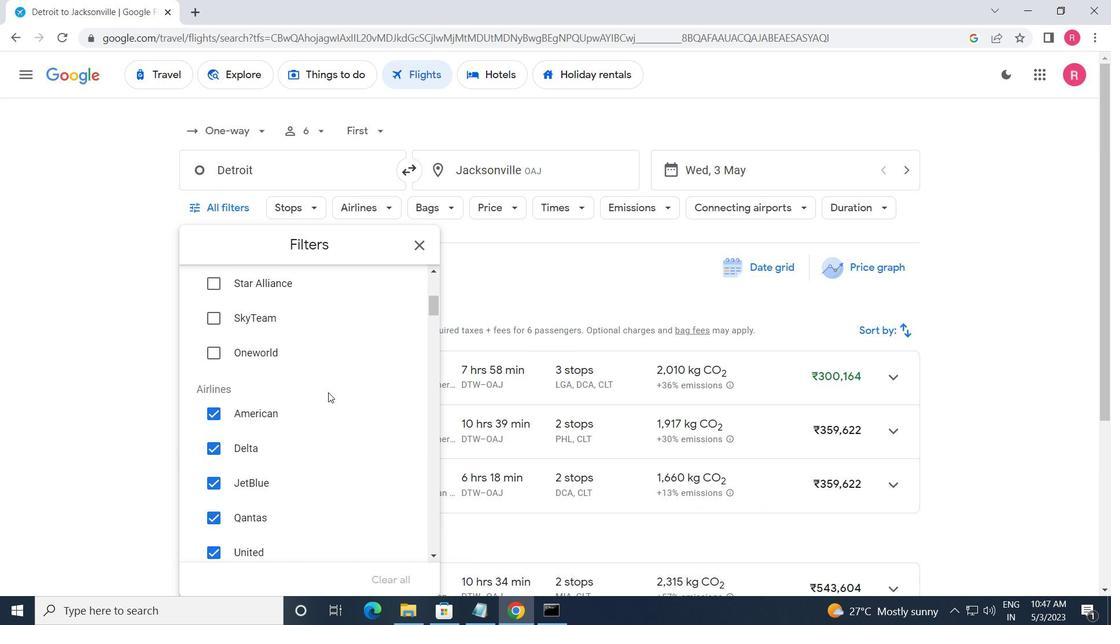 
Action: Mouse scrolled (328, 392) with delta (0, 0)
Screenshot: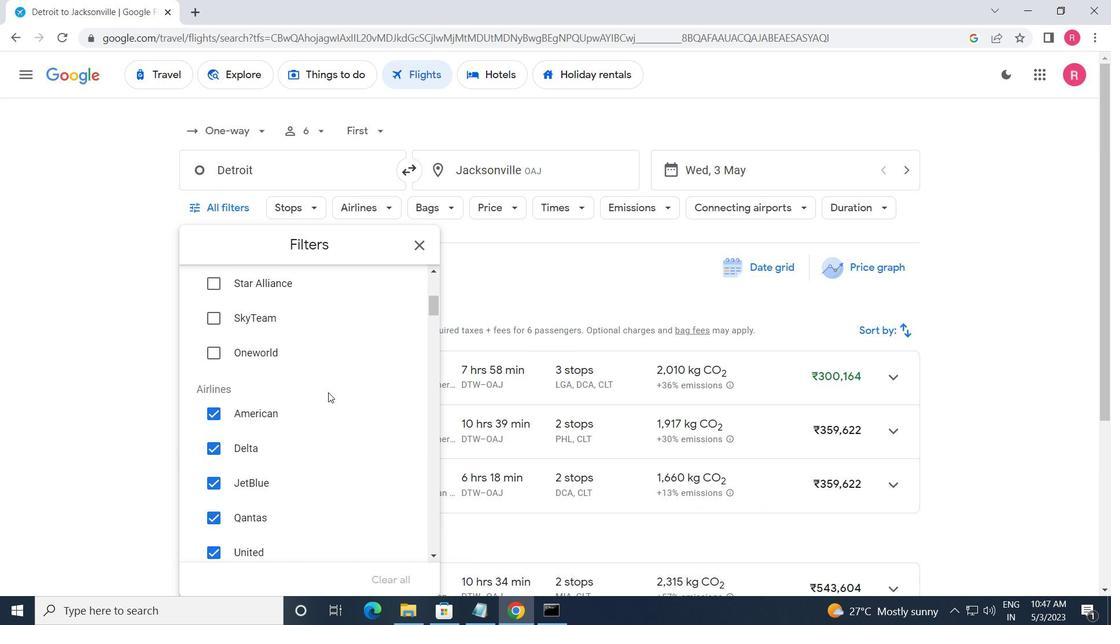 
Action: Mouse moved to (329, 394)
Screenshot: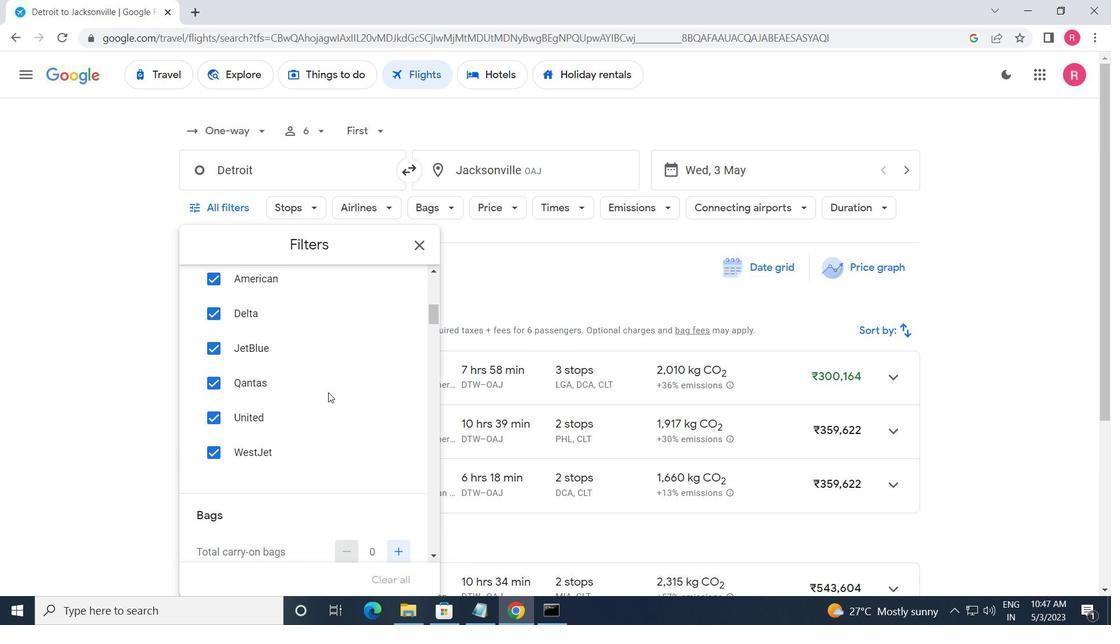 
Action: Mouse scrolled (329, 393) with delta (0, 0)
Screenshot: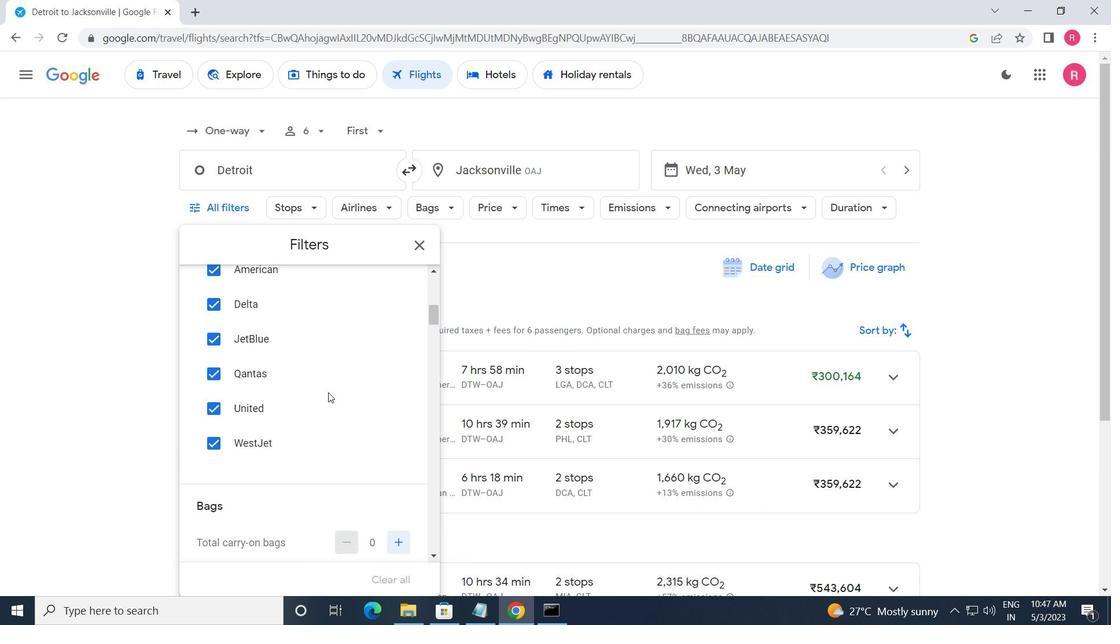 
Action: Mouse moved to (329, 394)
Screenshot: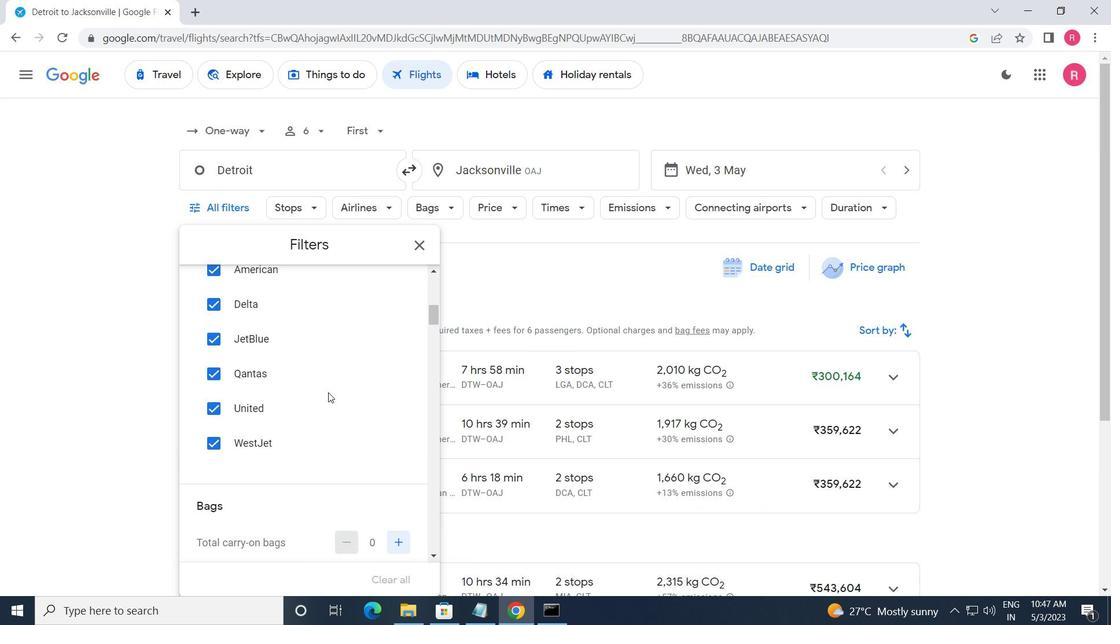 
Action: Mouse scrolled (329, 393) with delta (0, 0)
Screenshot: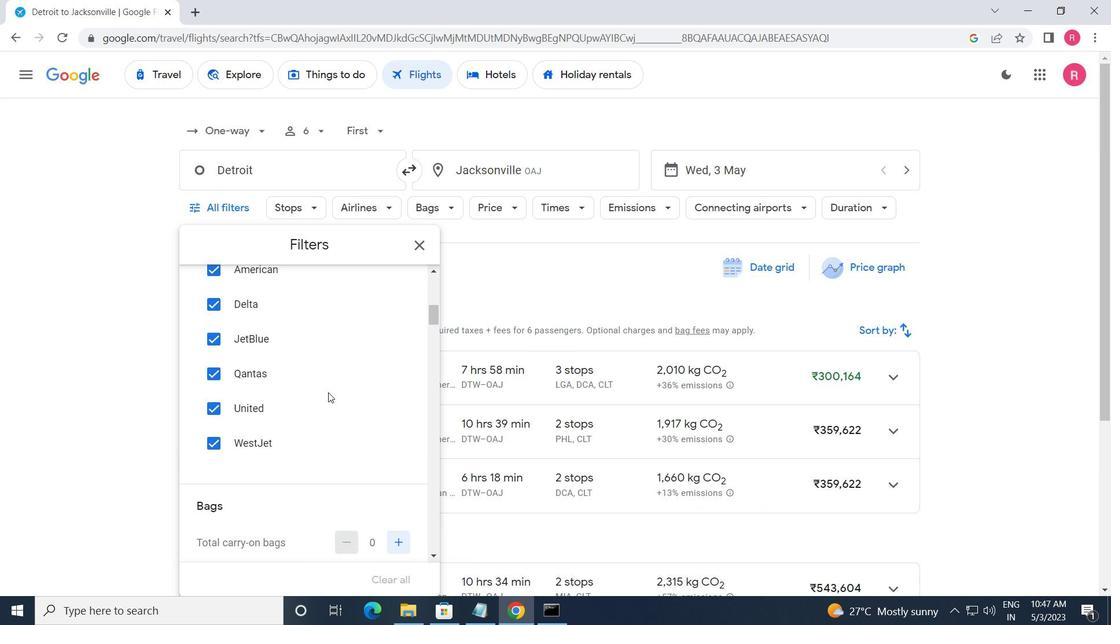 
Action: Mouse moved to (408, 438)
Screenshot: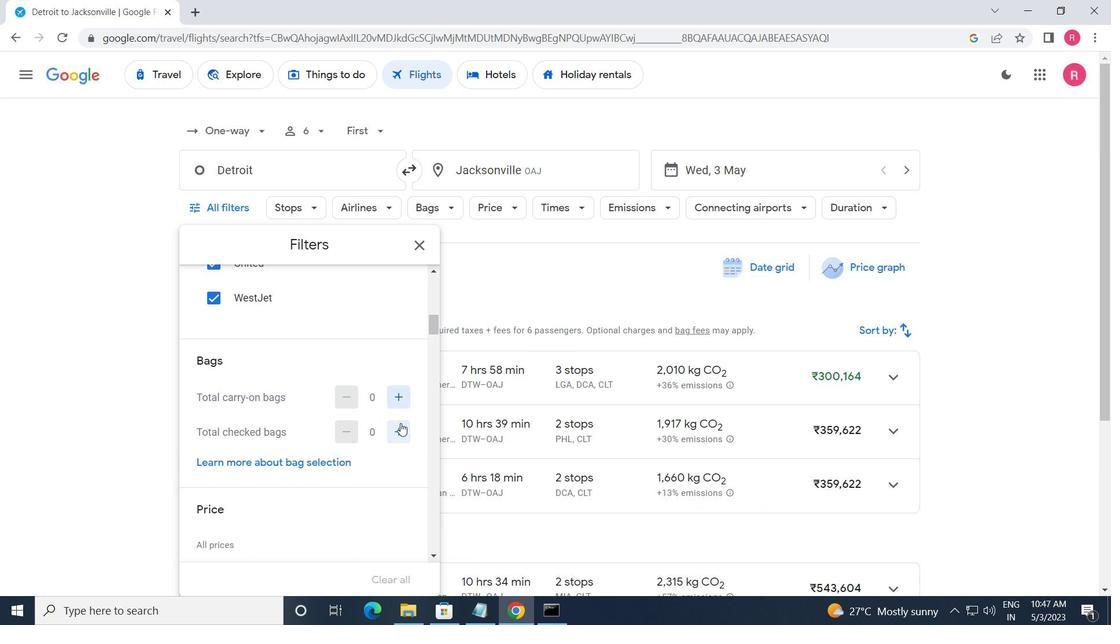 
Action: Mouse pressed left at (408, 438)
Screenshot: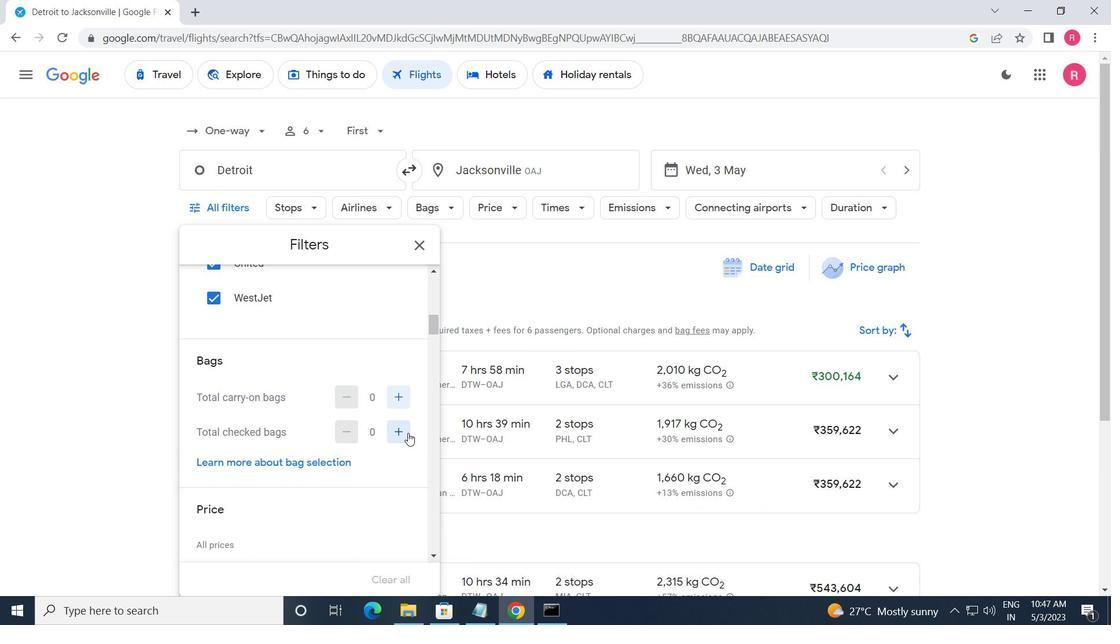 
Action: Mouse moved to (375, 446)
Screenshot: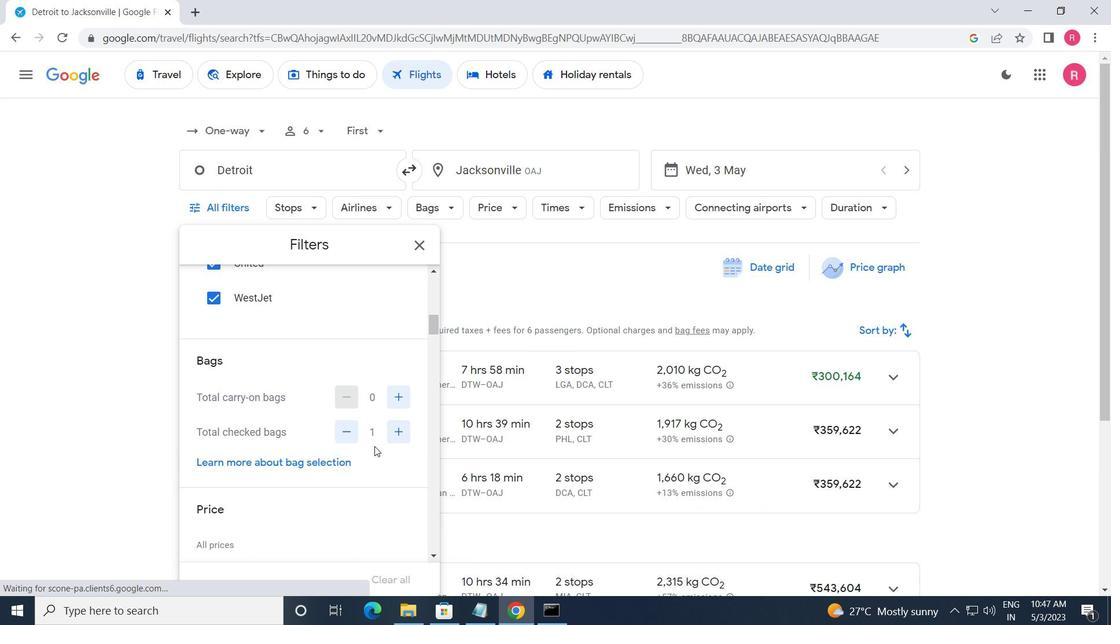 
Action: Mouse scrolled (375, 445) with delta (0, 0)
Screenshot: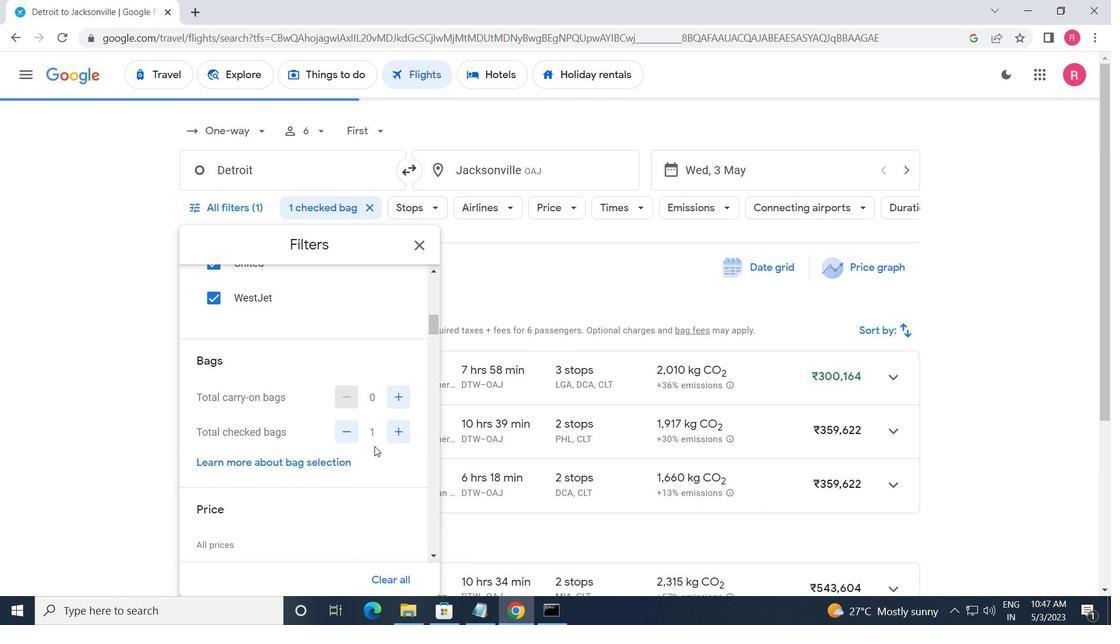 
Action: Mouse scrolled (375, 445) with delta (0, 0)
Screenshot: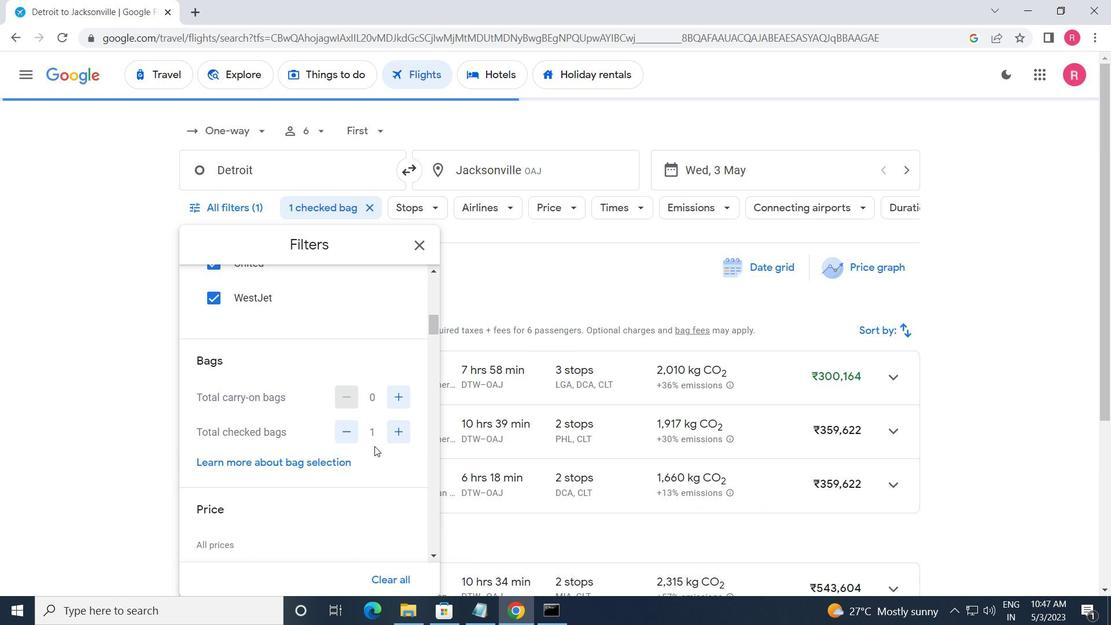
Action: Mouse moved to (409, 428)
Screenshot: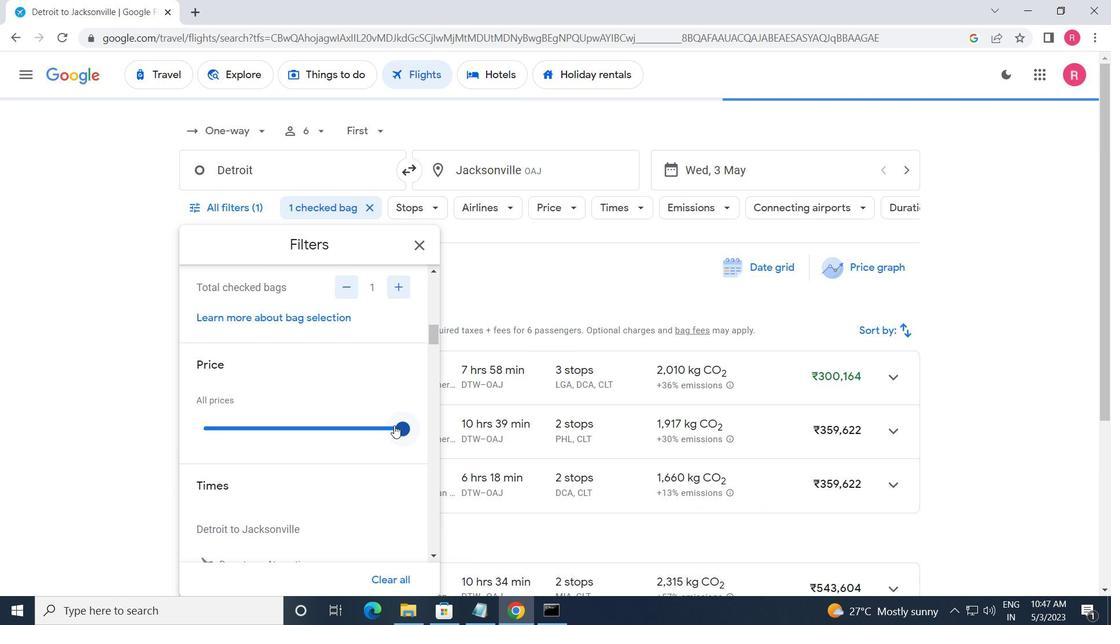 
Action: Mouse pressed left at (409, 428)
Screenshot: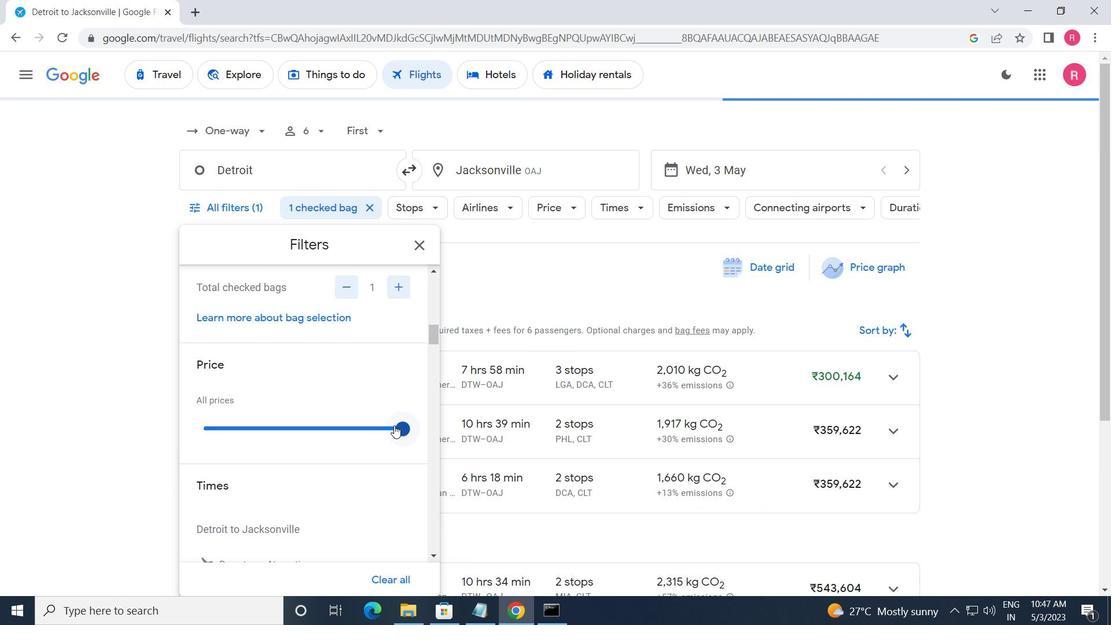 
Action: Mouse moved to (275, 432)
Screenshot: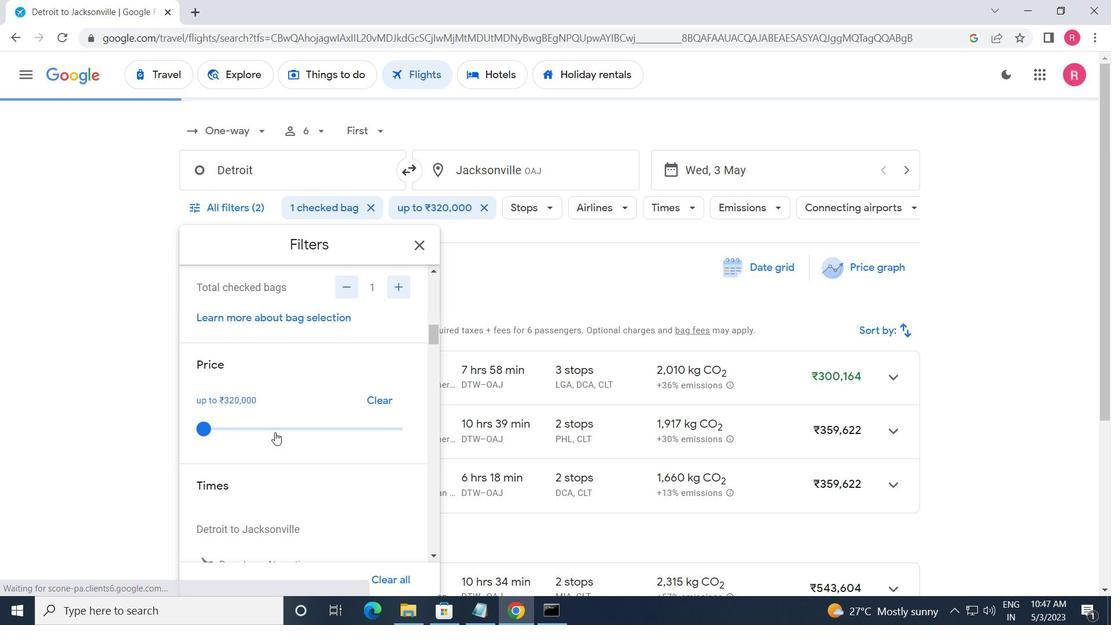 
Action: Mouse scrolled (275, 432) with delta (0, 0)
Screenshot: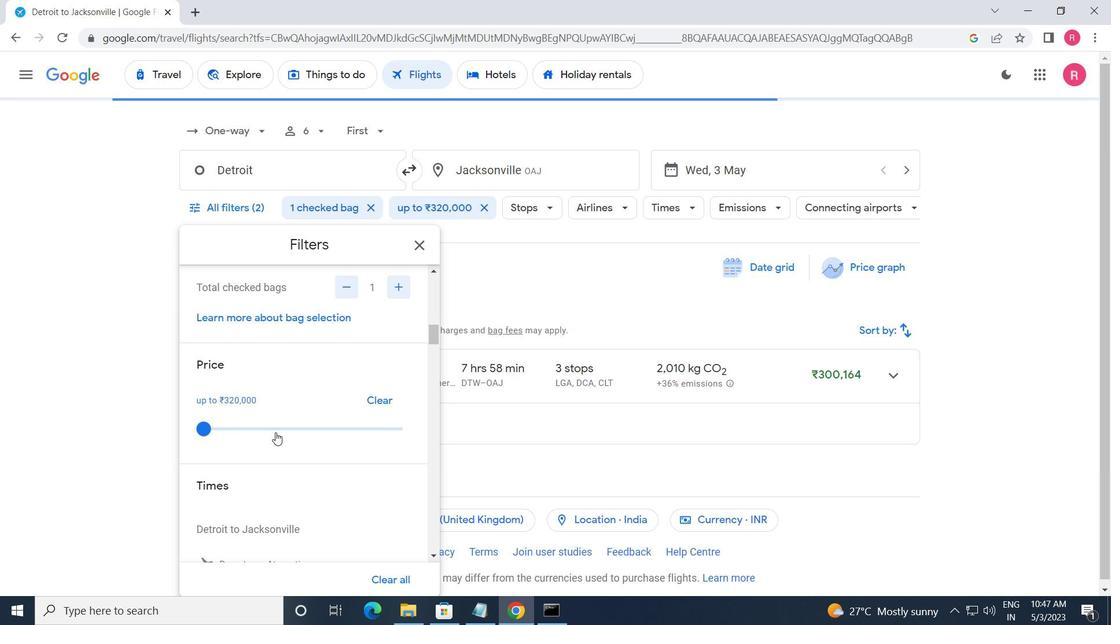 
Action: Mouse scrolled (275, 432) with delta (0, 0)
Screenshot: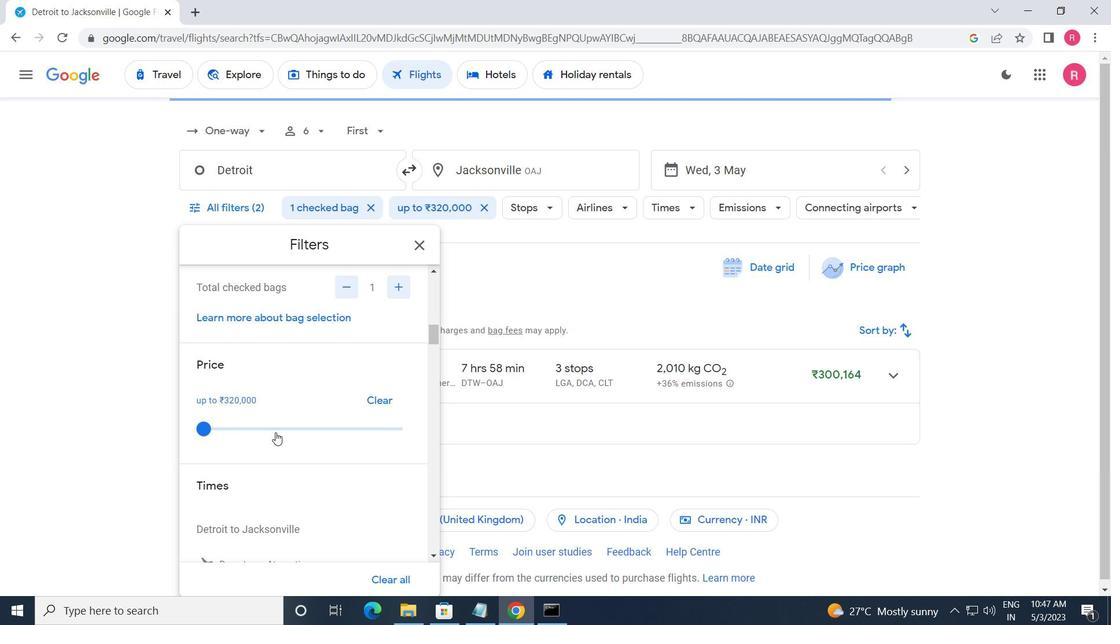 
Action: Mouse moved to (203, 445)
Screenshot: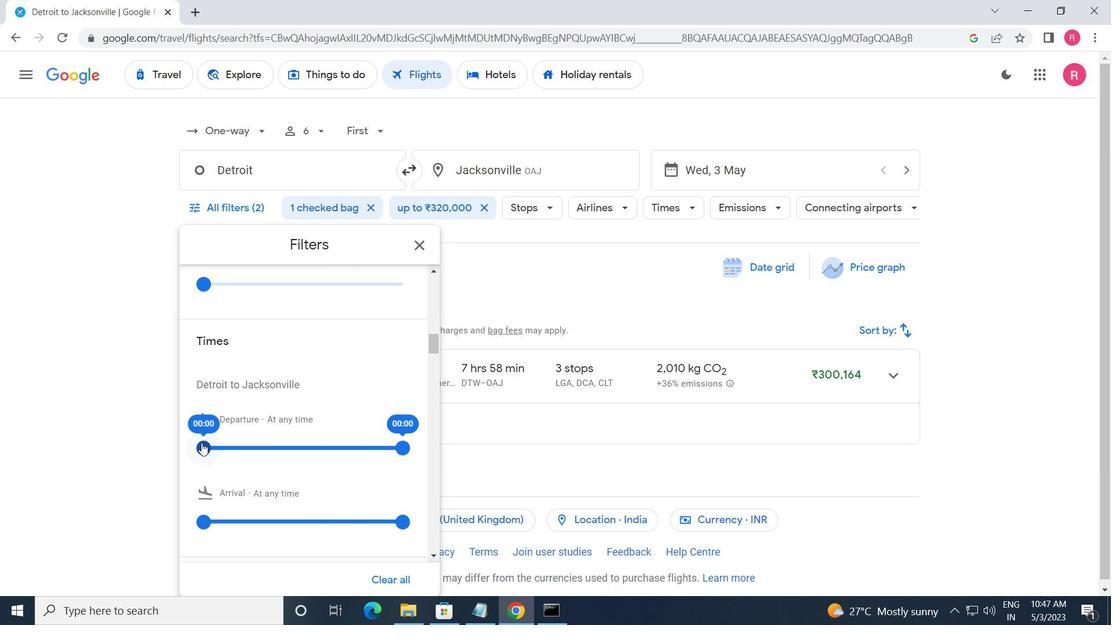 
Action: Mouse pressed left at (203, 445)
Screenshot: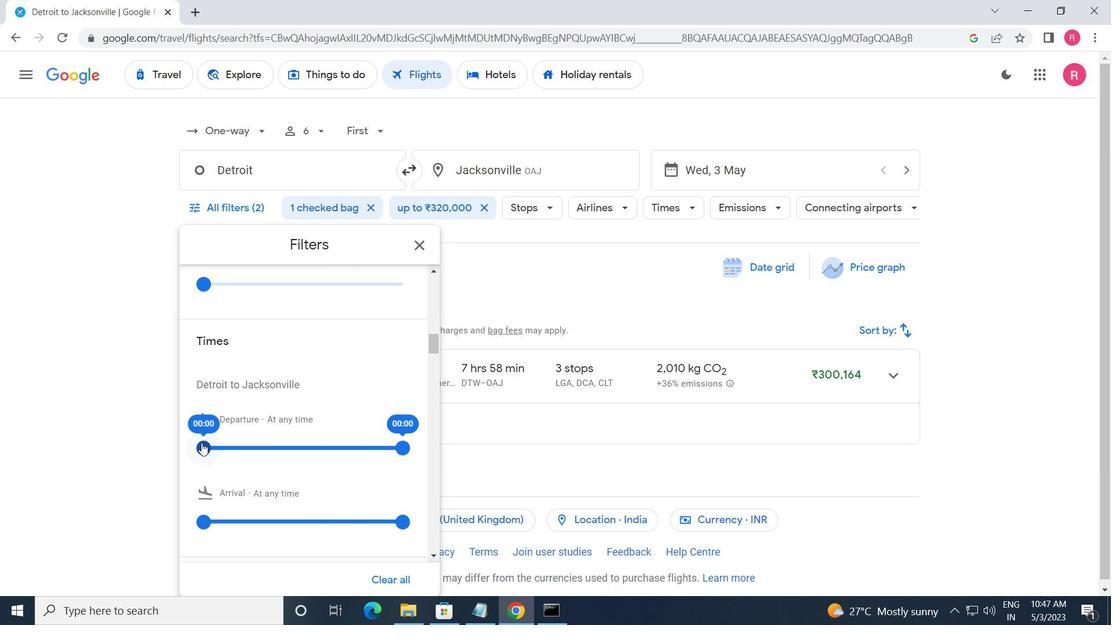
Action: Mouse moved to (405, 447)
Screenshot: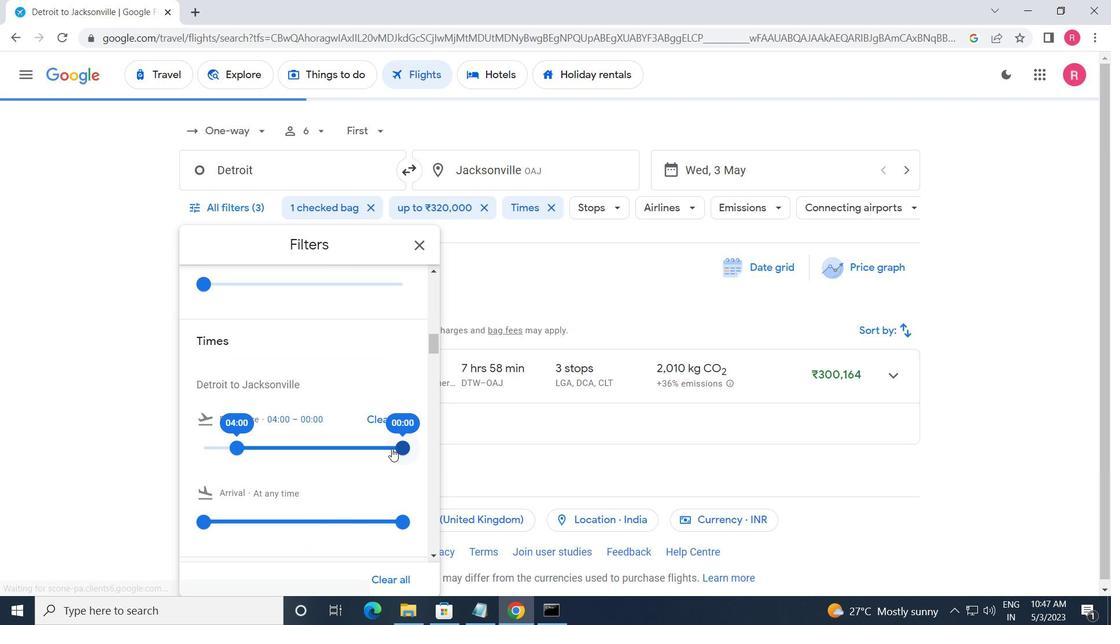 
Action: Mouse pressed left at (405, 447)
Screenshot: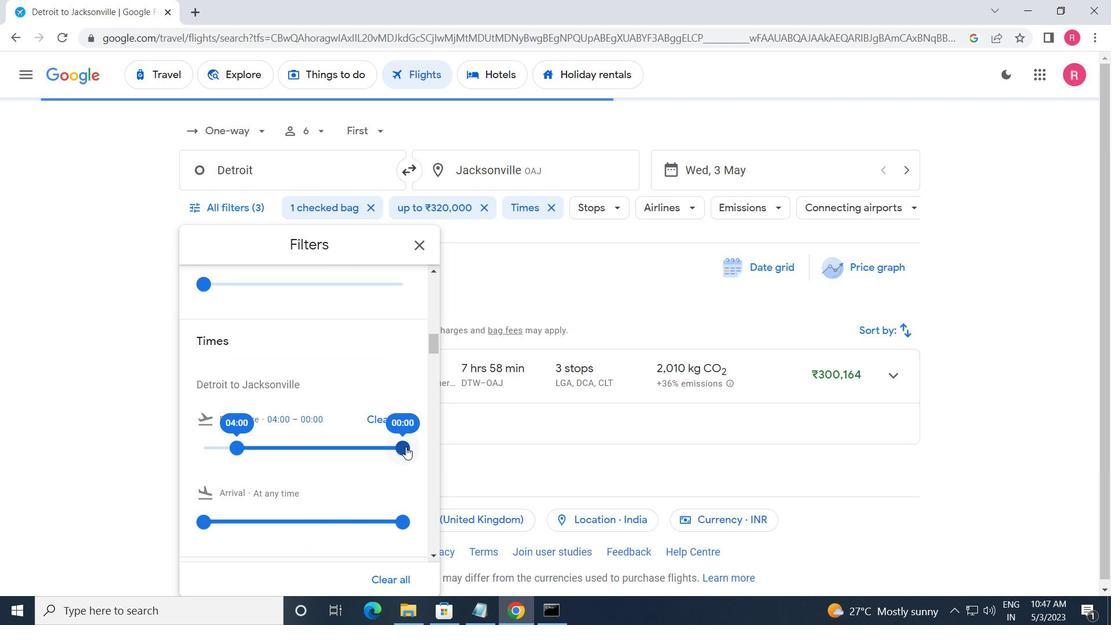 
Action: Mouse moved to (407, 251)
Screenshot: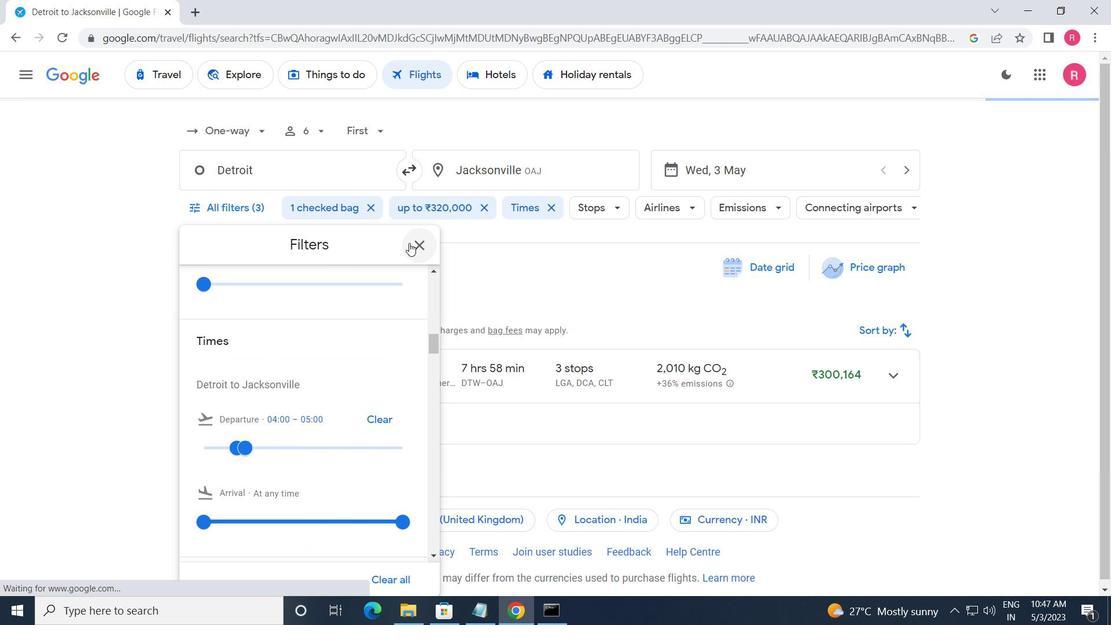 
Action: Mouse pressed left at (407, 251)
Screenshot: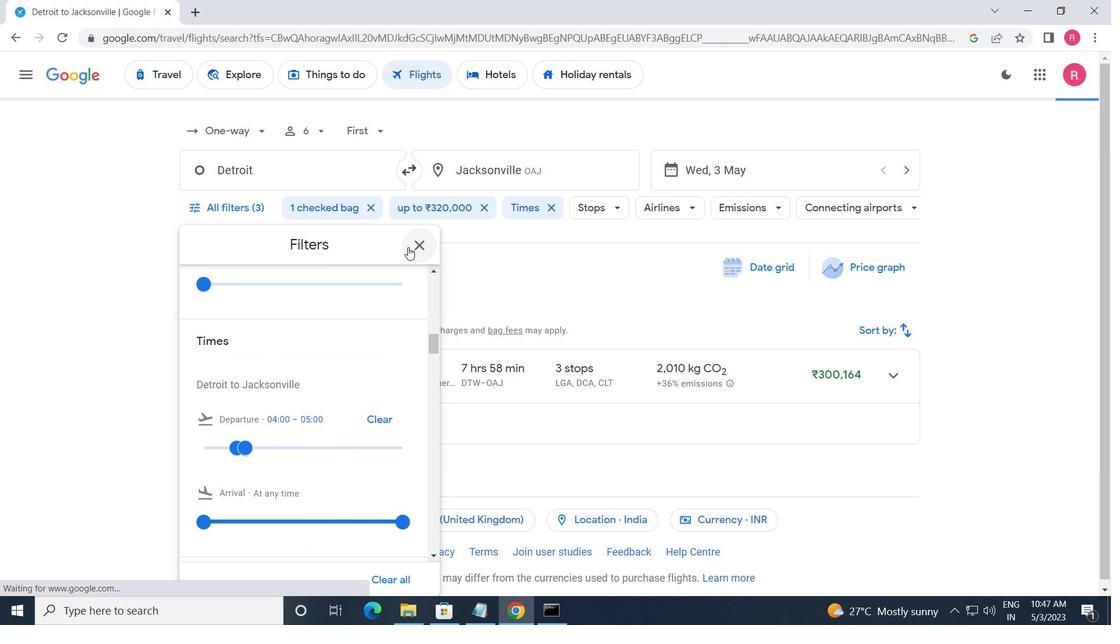 
Action: Mouse moved to (406, 273)
Screenshot: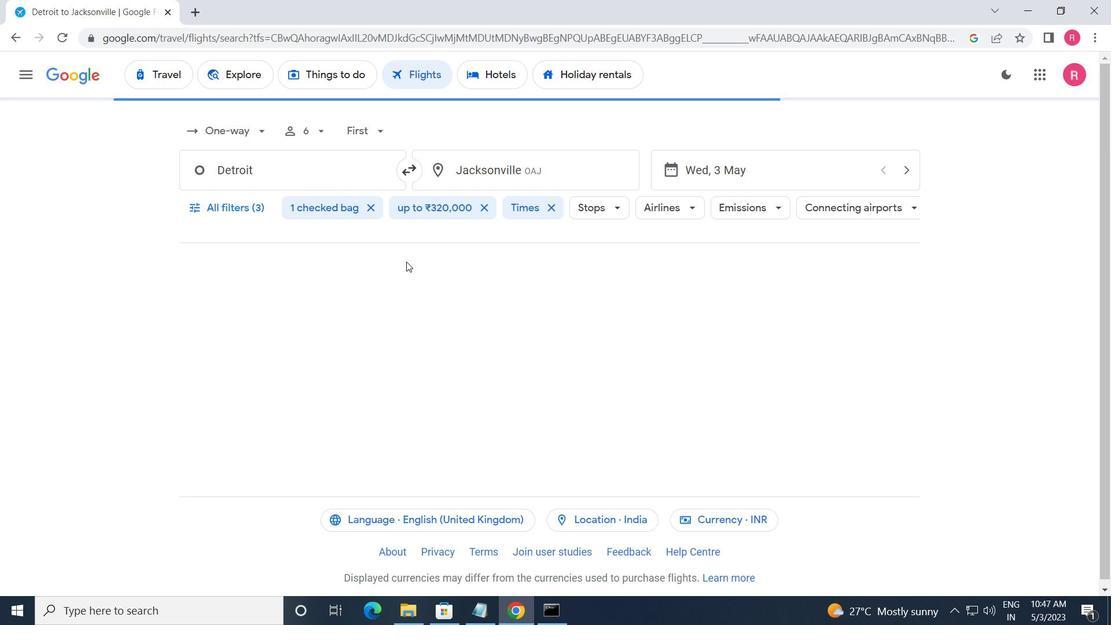 
